 Task: Find connections with filter location Marlow with filter topic #Lockdownwith filter profile language French with filter current company IBS Software with filter school ICFAI University with filter industry Construction Hardware Manufacturing with filter service category Illustration with filter keywords title Group Sales
Action: Mouse moved to (526, 51)
Screenshot: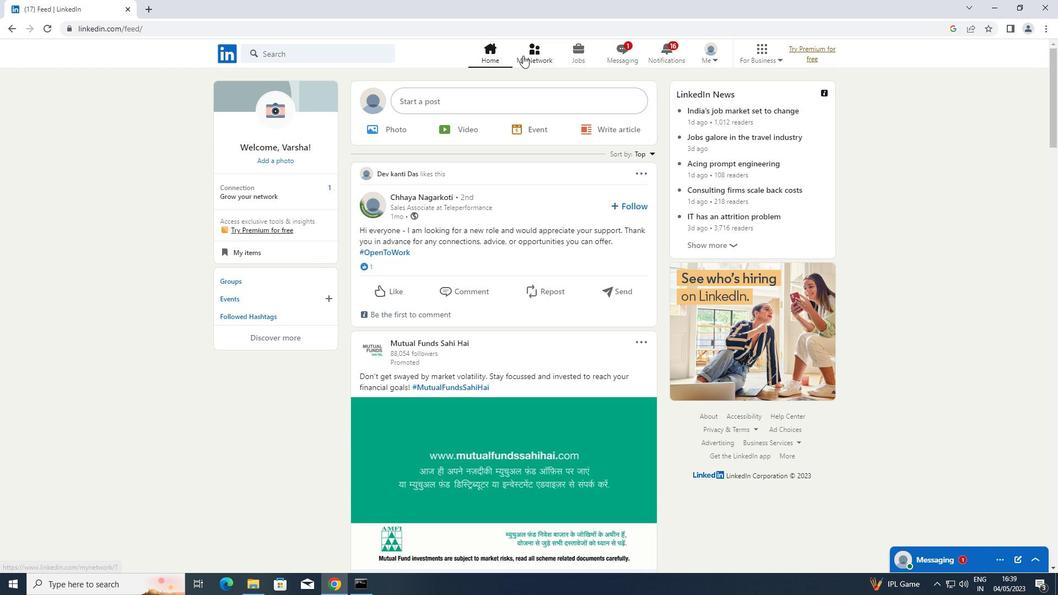 
Action: Mouse pressed left at (526, 51)
Screenshot: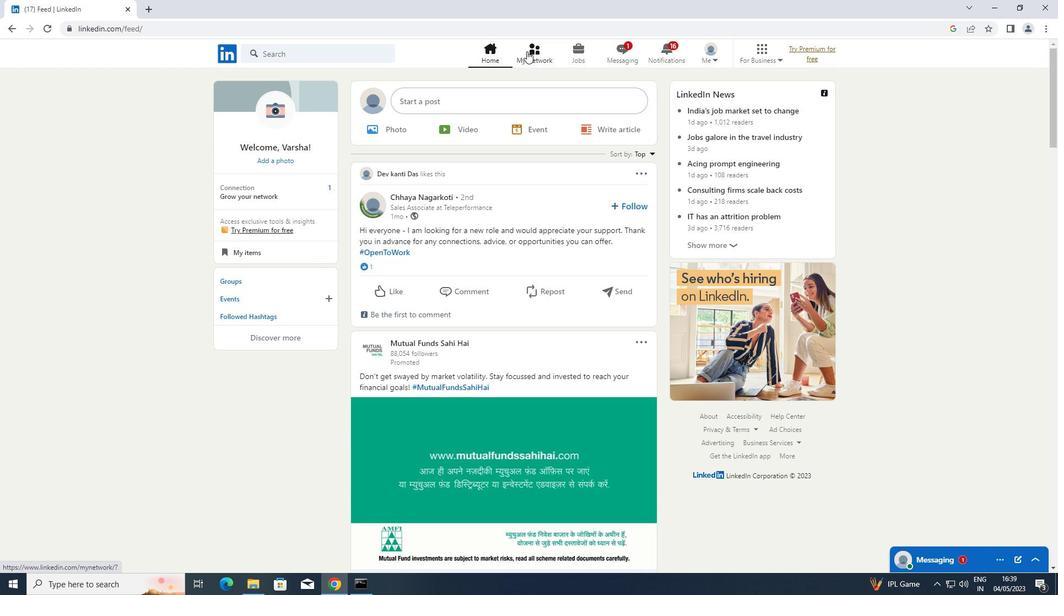 
Action: Mouse moved to (335, 116)
Screenshot: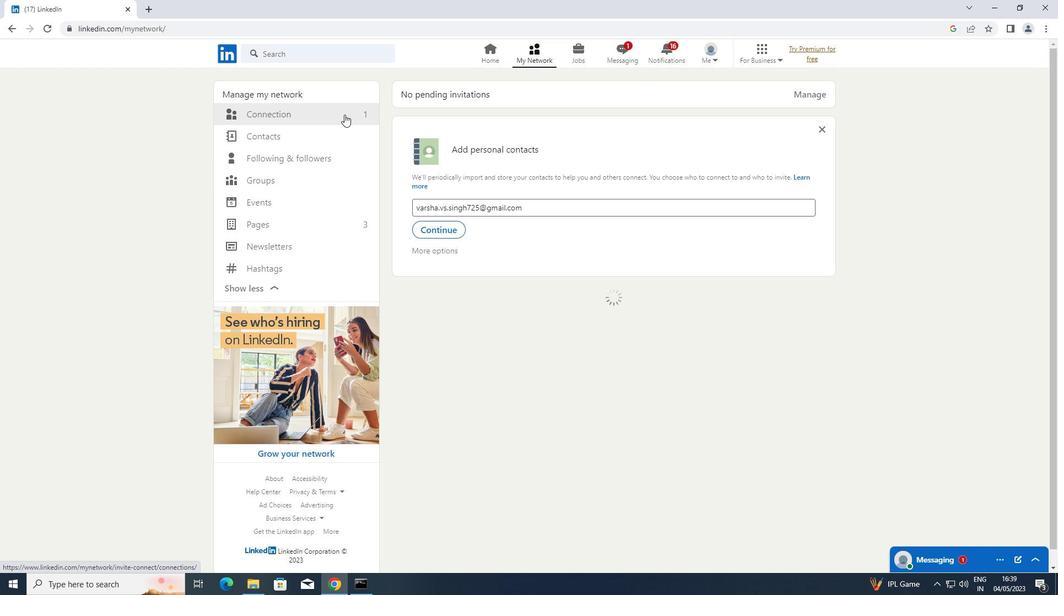 
Action: Mouse pressed left at (335, 116)
Screenshot: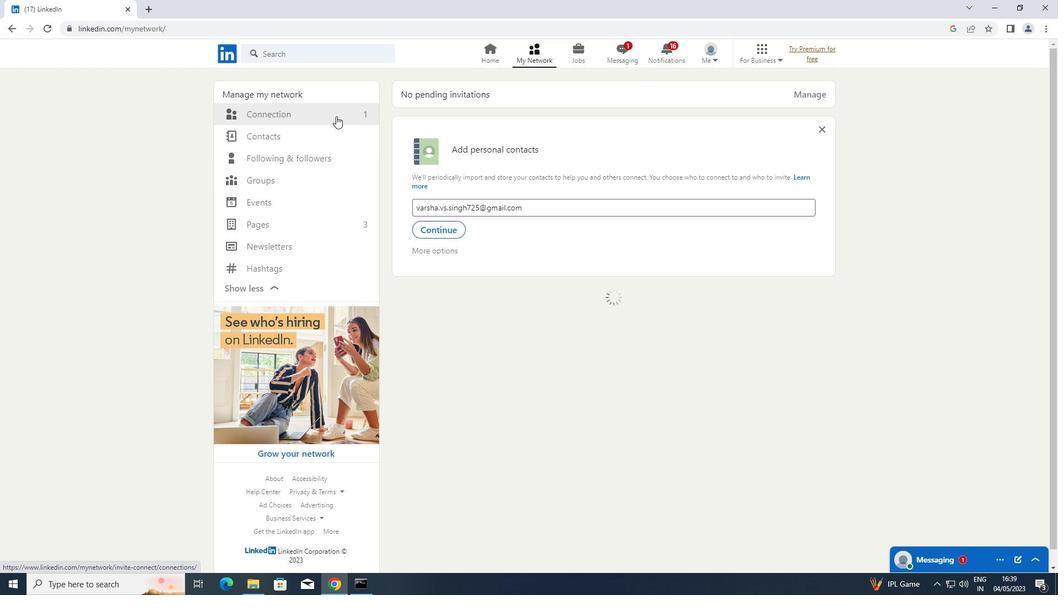 
Action: Mouse moved to (612, 110)
Screenshot: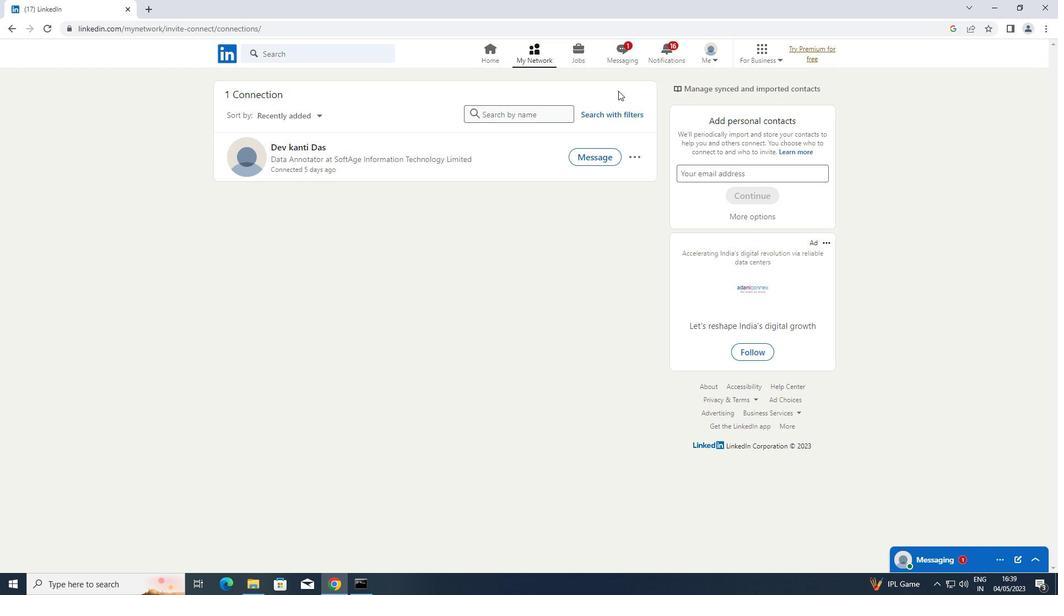 
Action: Mouse pressed left at (612, 110)
Screenshot: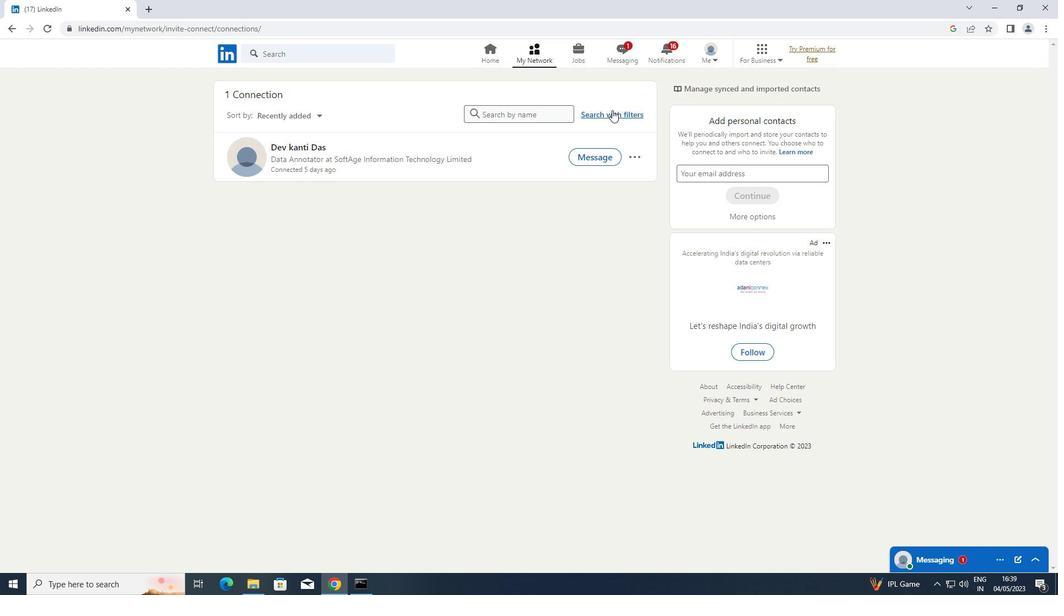 
Action: Mouse moved to (563, 84)
Screenshot: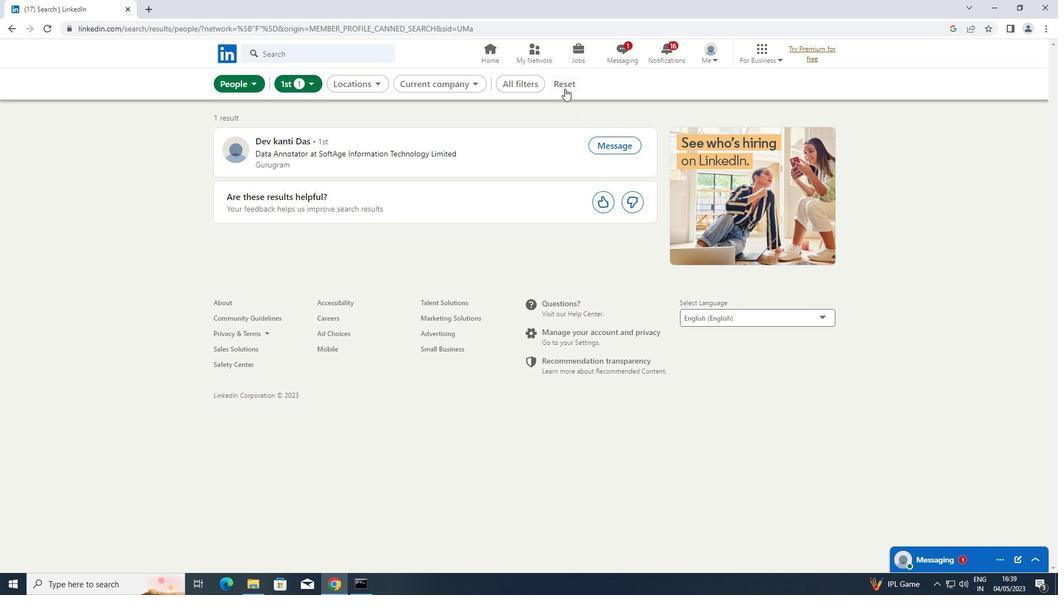 
Action: Mouse pressed left at (563, 84)
Screenshot: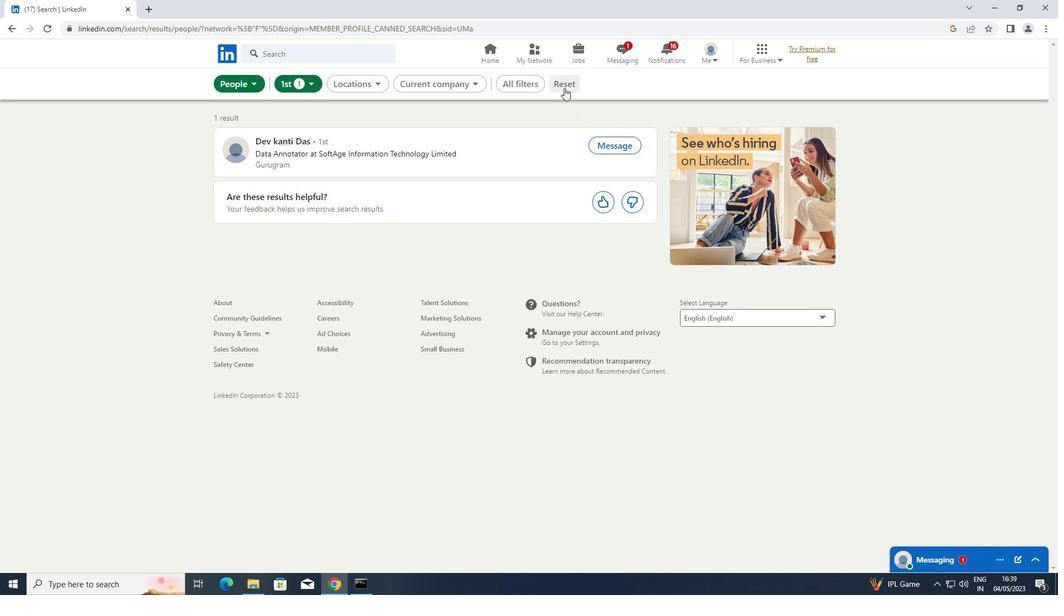 
Action: Mouse moved to (530, 80)
Screenshot: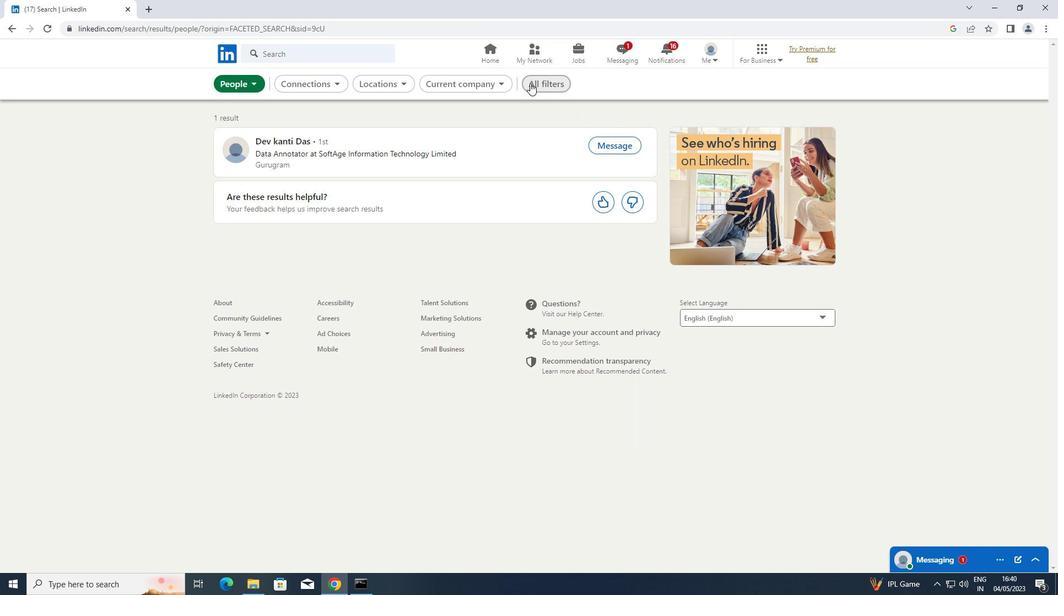 
Action: Mouse pressed left at (530, 80)
Screenshot: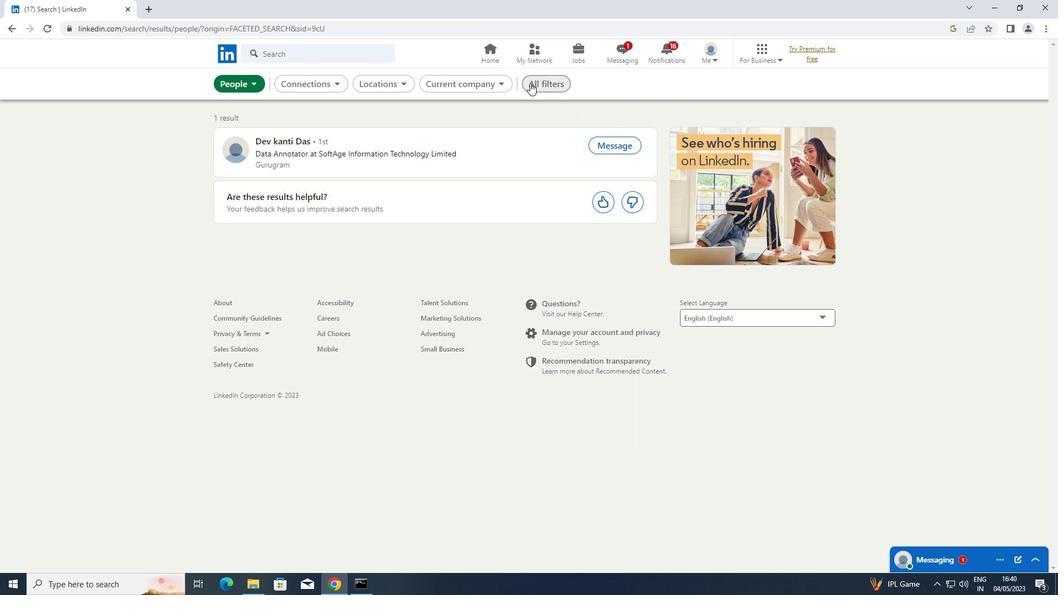 
Action: Mouse moved to (817, 228)
Screenshot: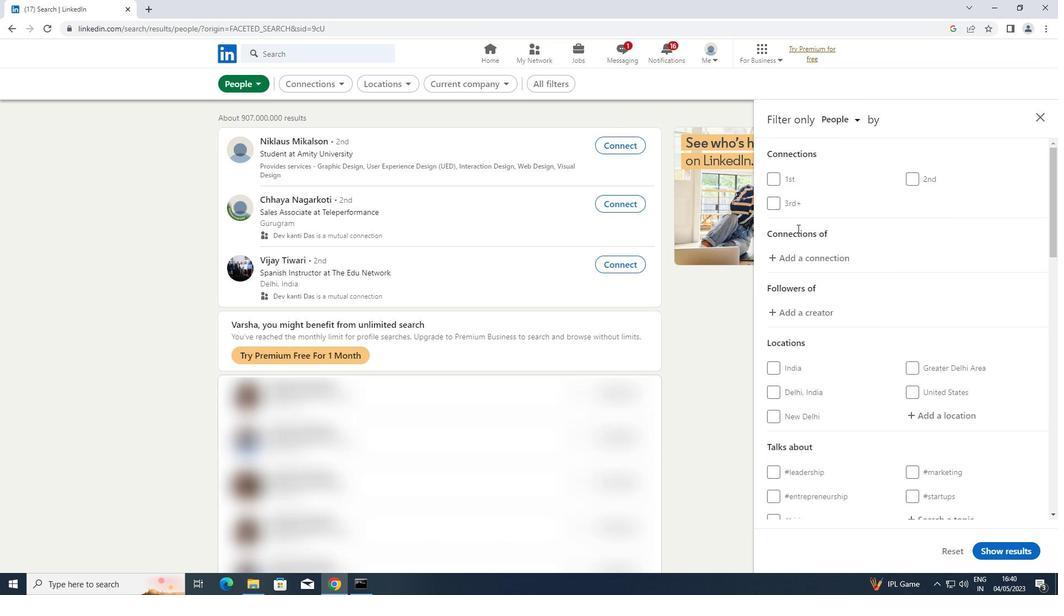 
Action: Mouse scrolled (817, 228) with delta (0, 0)
Screenshot: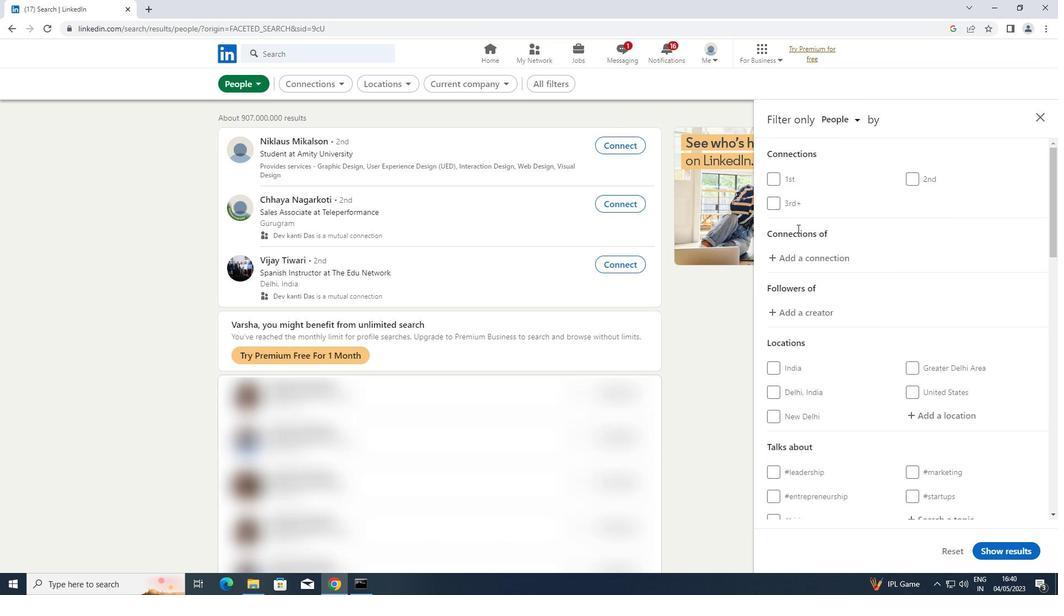 
Action: Mouse moved to (820, 230)
Screenshot: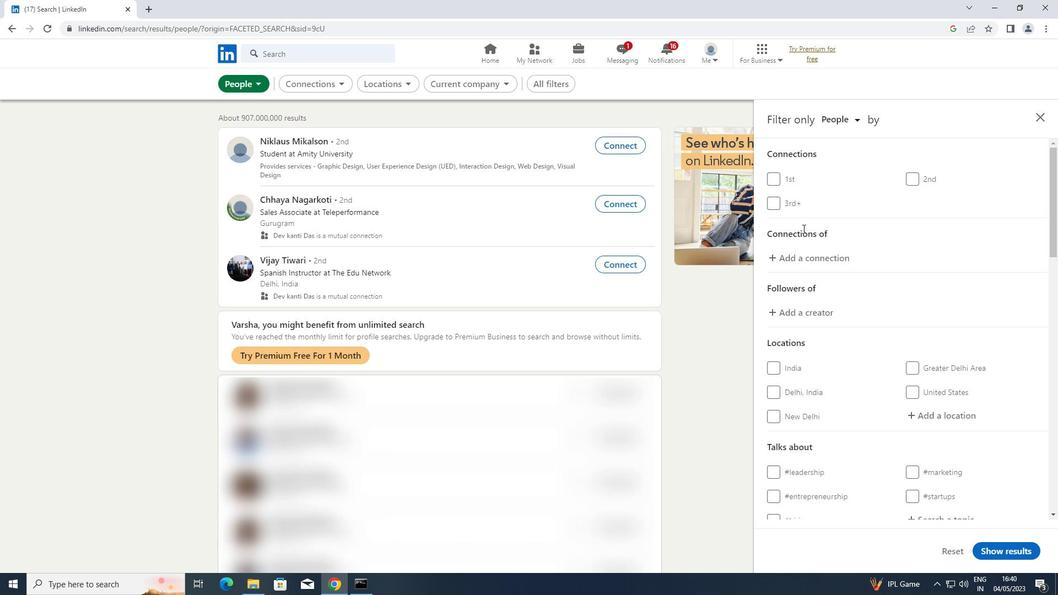 
Action: Mouse scrolled (820, 229) with delta (0, 0)
Screenshot: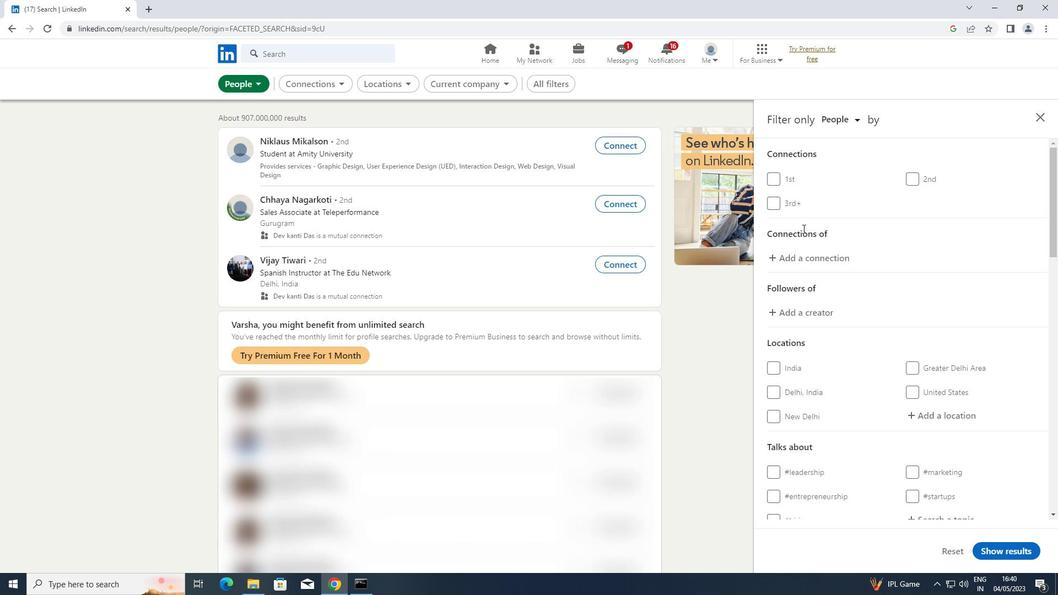 
Action: Mouse moved to (820, 230)
Screenshot: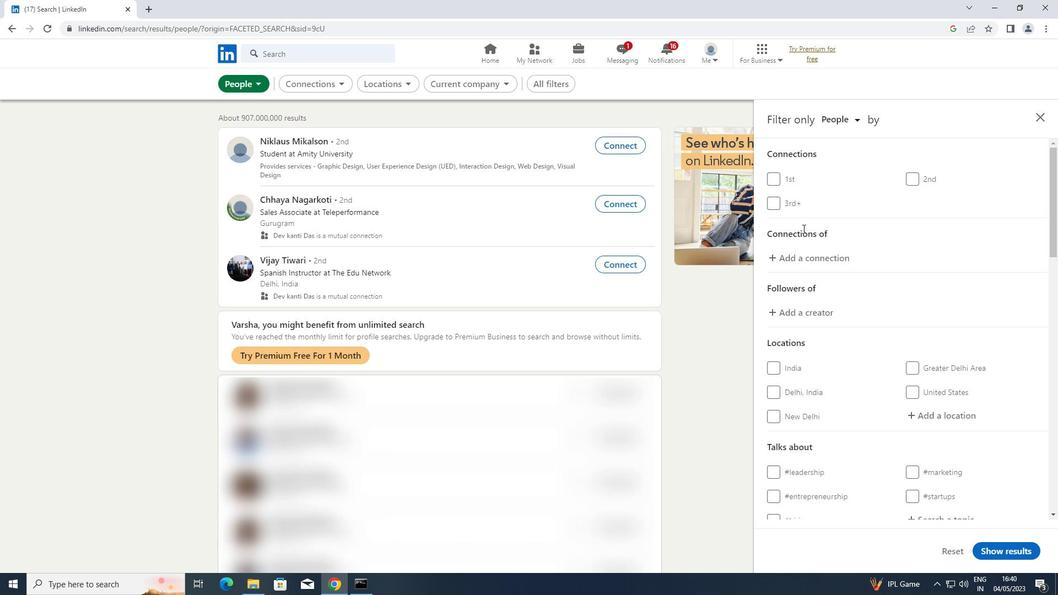 
Action: Mouse scrolled (820, 230) with delta (0, 0)
Screenshot: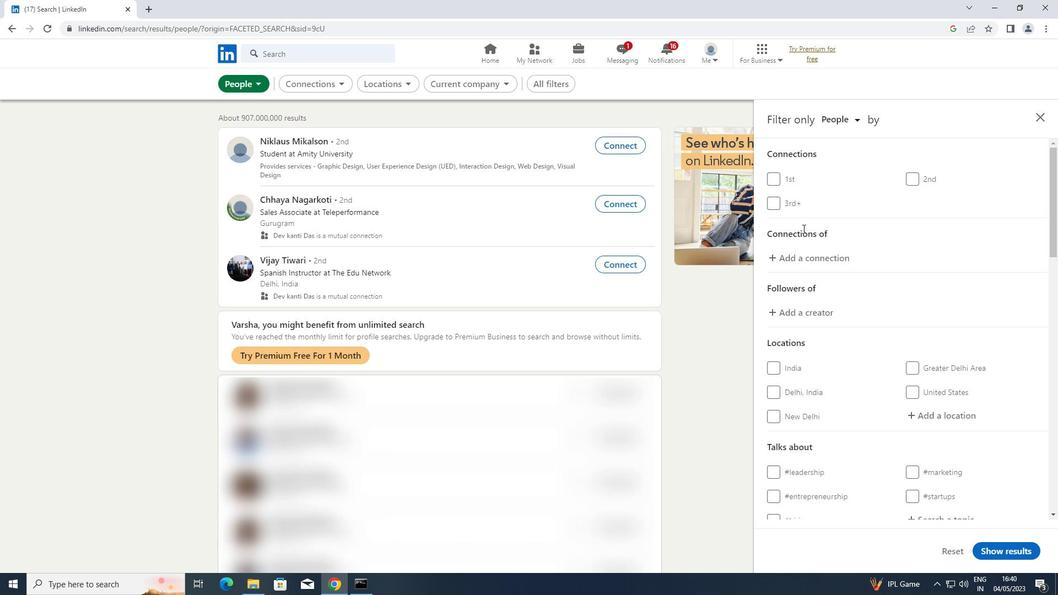 
Action: Mouse moved to (932, 243)
Screenshot: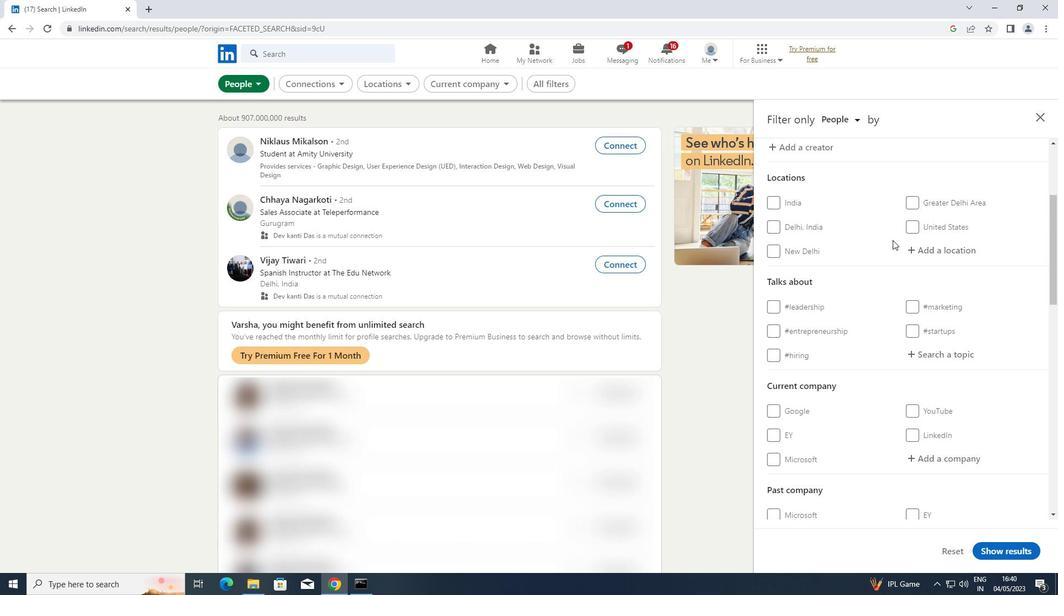
Action: Mouse pressed left at (932, 243)
Screenshot: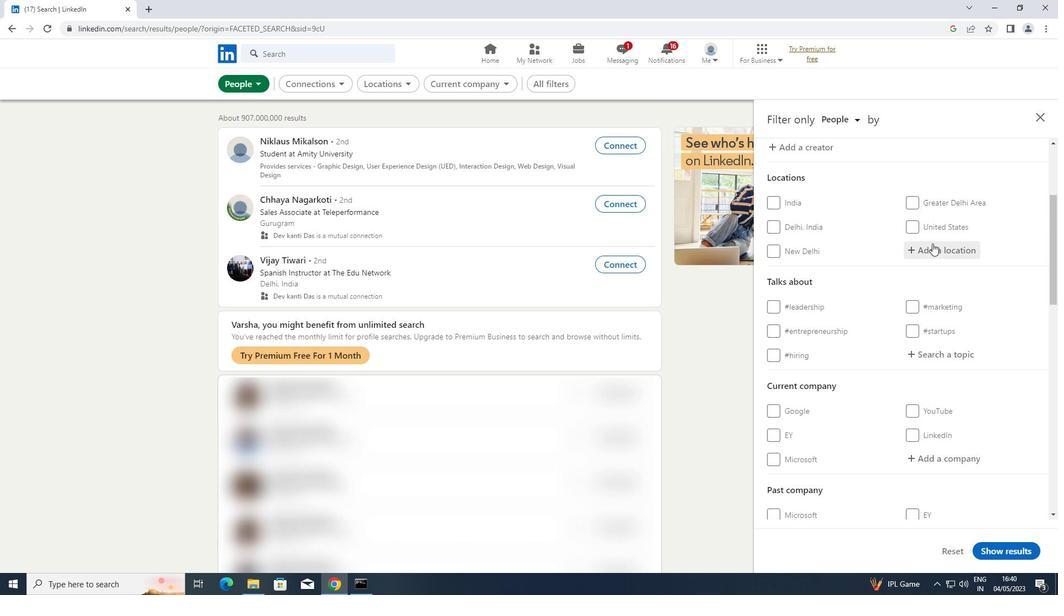 
Action: Mouse moved to (934, 243)
Screenshot: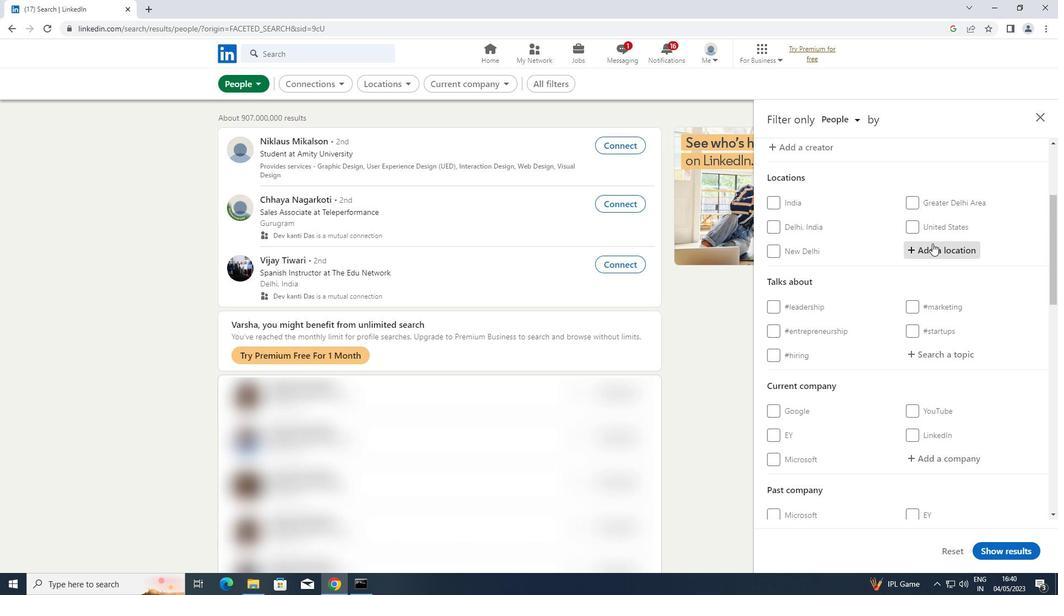 
Action: Key pressed <Key.shift>MARLOW
Screenshot: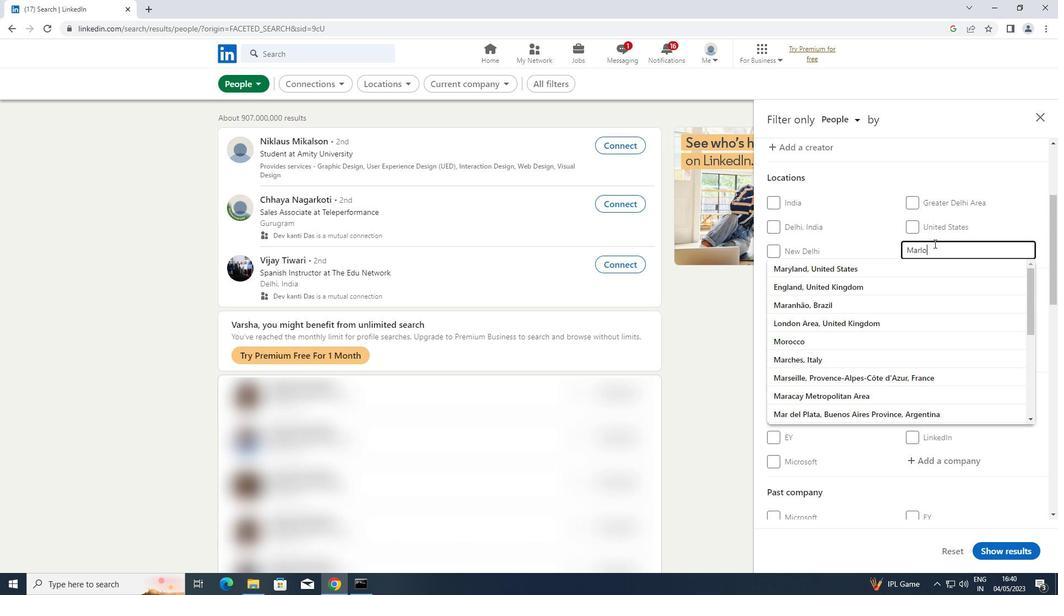 
Action: Mouse moved to (963, 295)
Screenshot: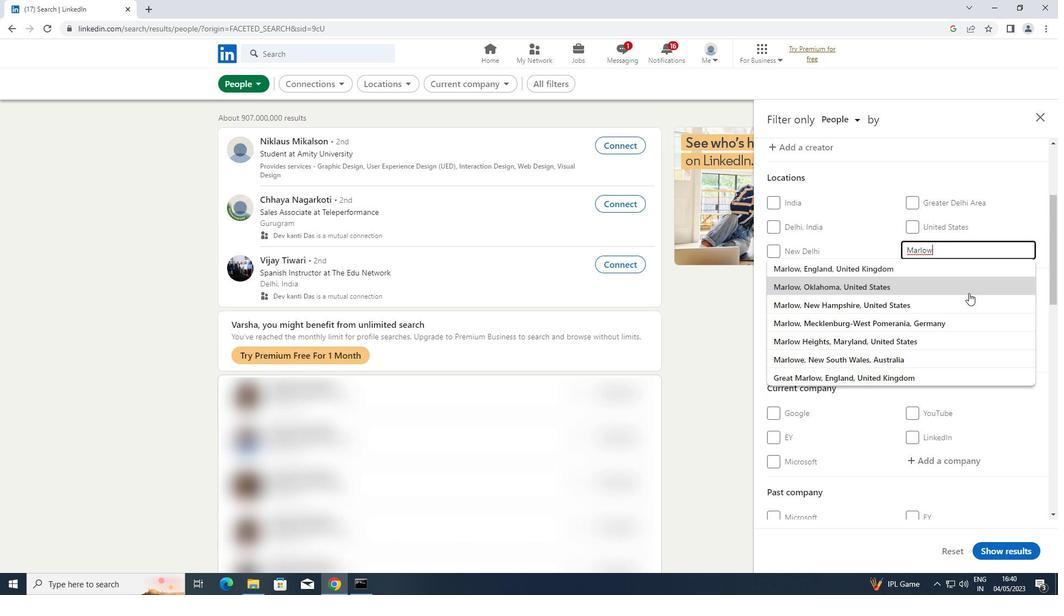 
Action: Key pressed <Key.enter>
Screenshot: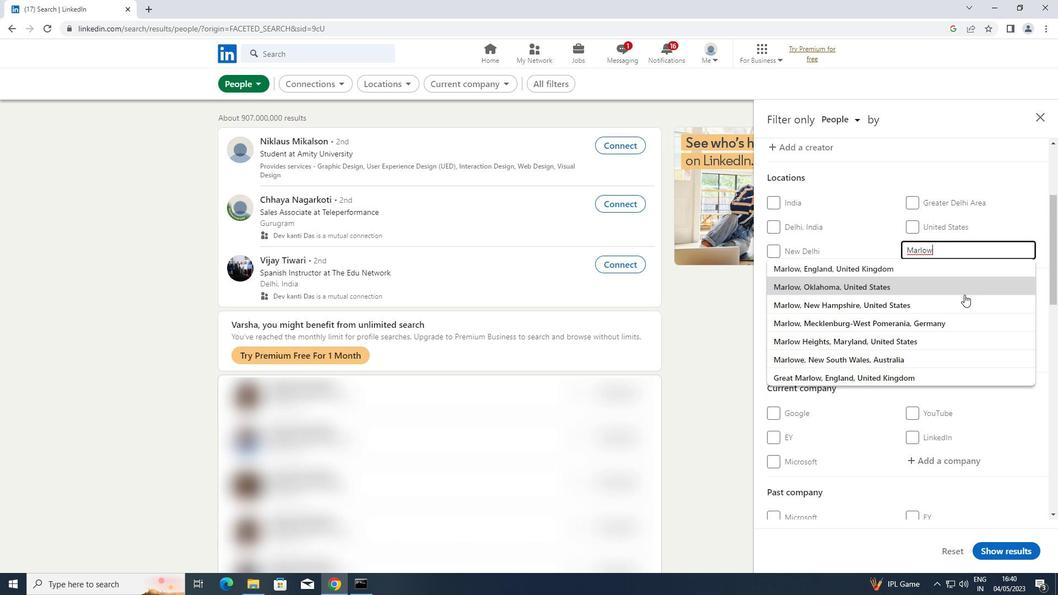 
Action: Mouse moved to (932, 359)
Screenshot: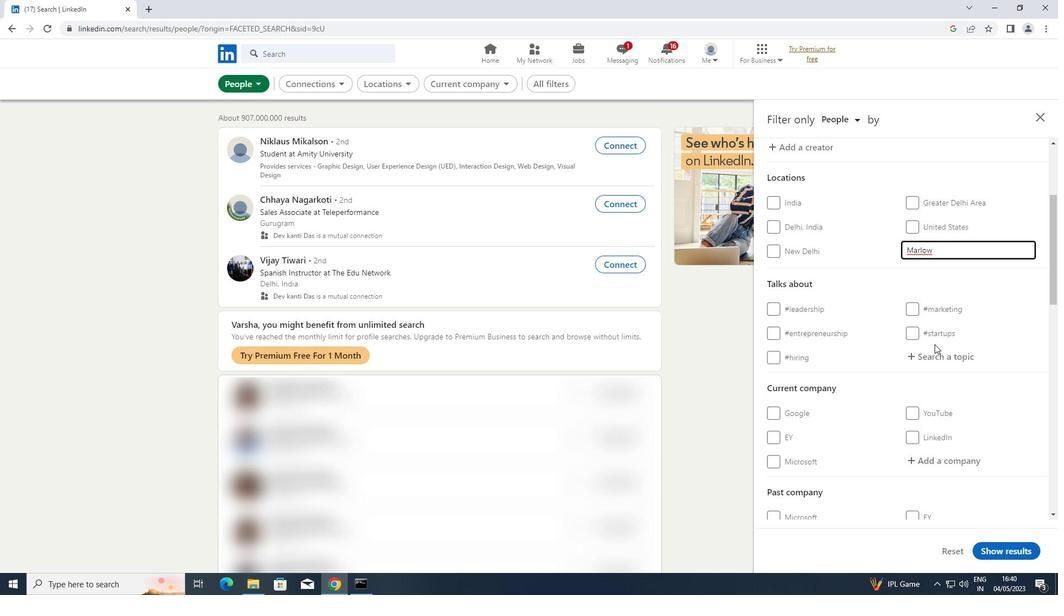 
Action: Mouse pressed left at (932, 359)
Screenshot: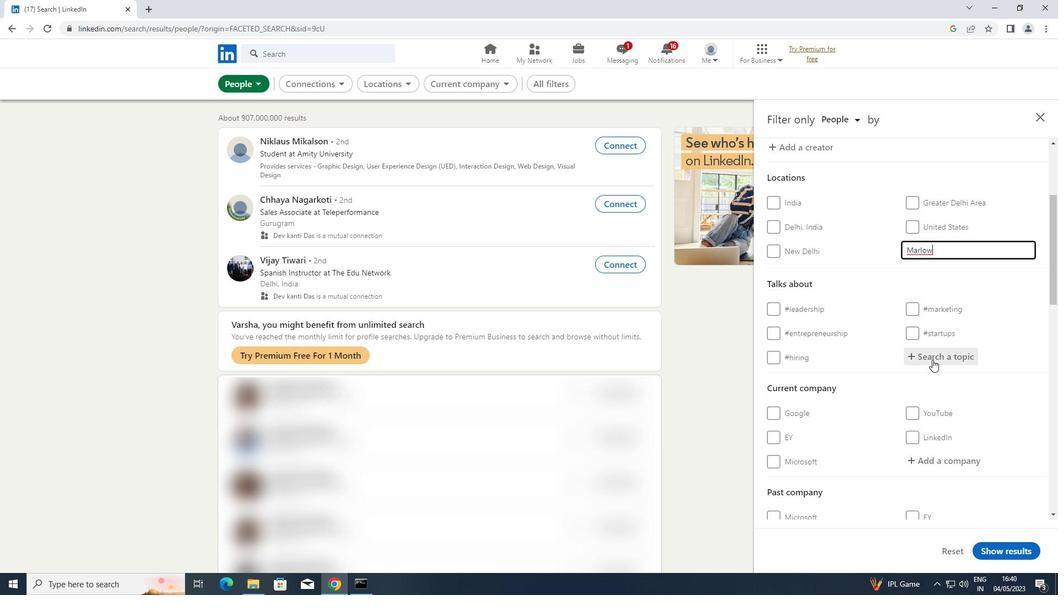 
Action: Key pressed <Key.shift>LOCKDOWN
Screenshot: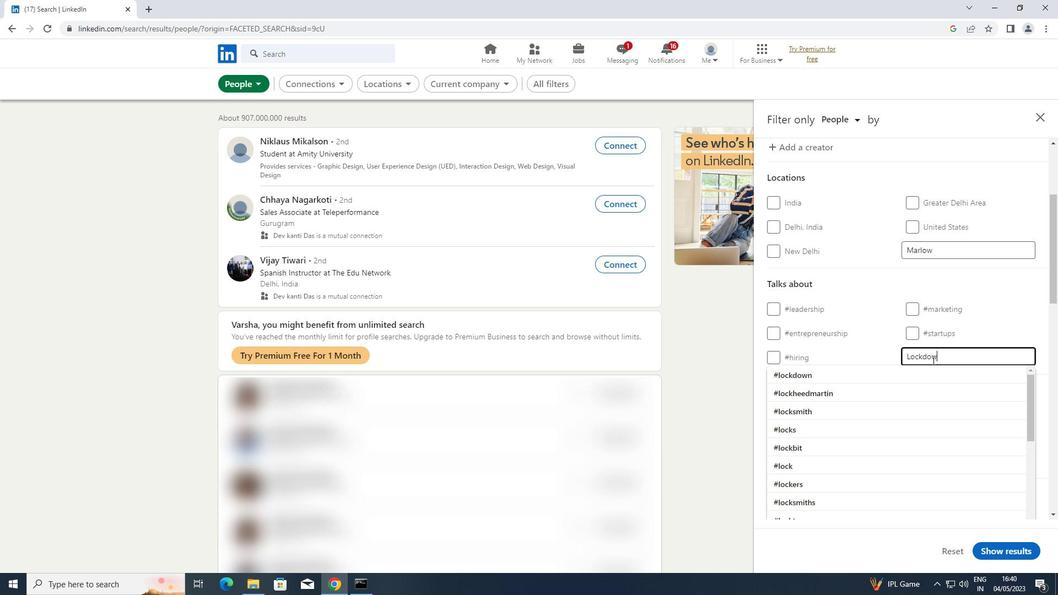 
Action: Mouse moved to (827, 374)
Screenshot: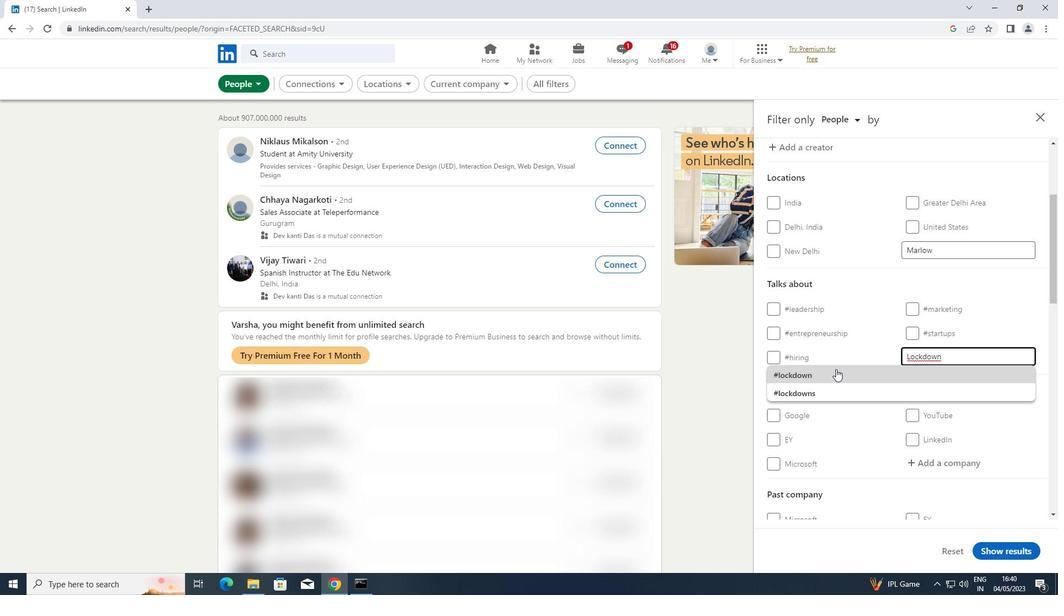 
Action: Mouse pressed left at (827, 374)
Screenshot: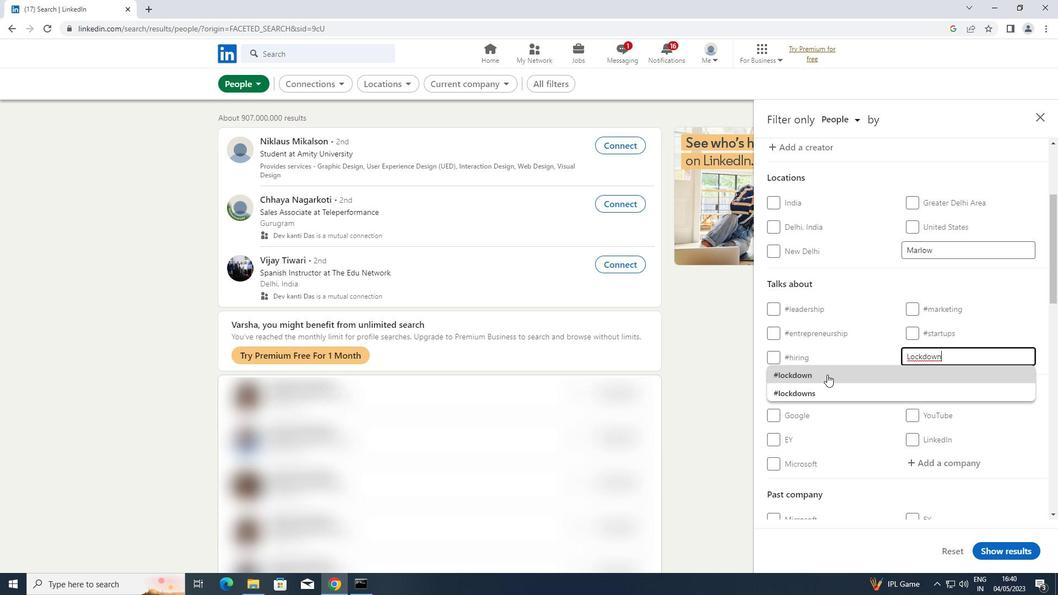 
Action: Mouse scrolled (827, 374) with delta (0, 0)
Screenshot: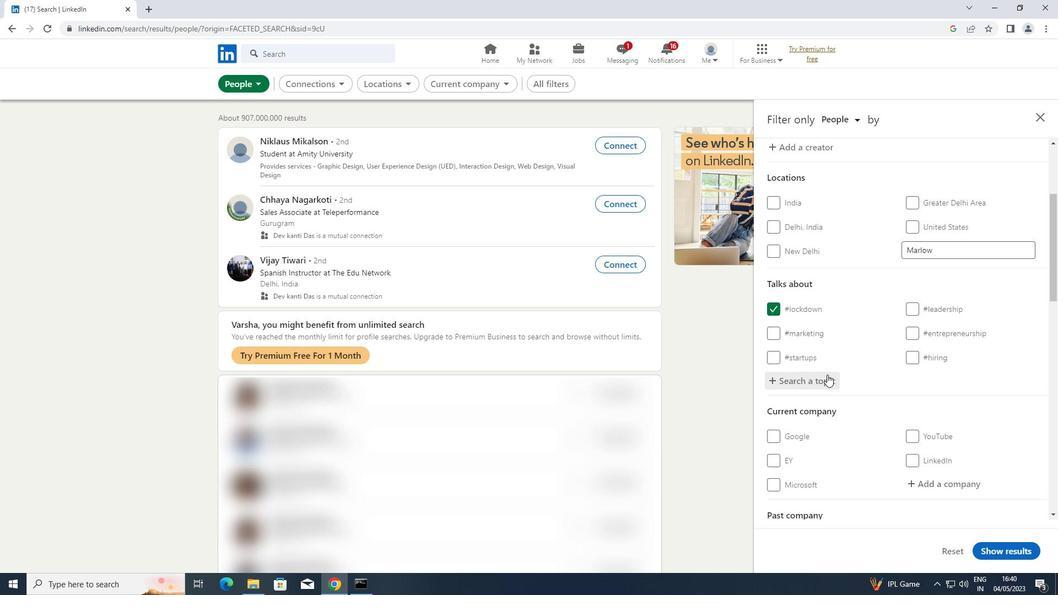 
Action: Mouse scrolled (827, 374) with delta (0, 0)
Screenshot: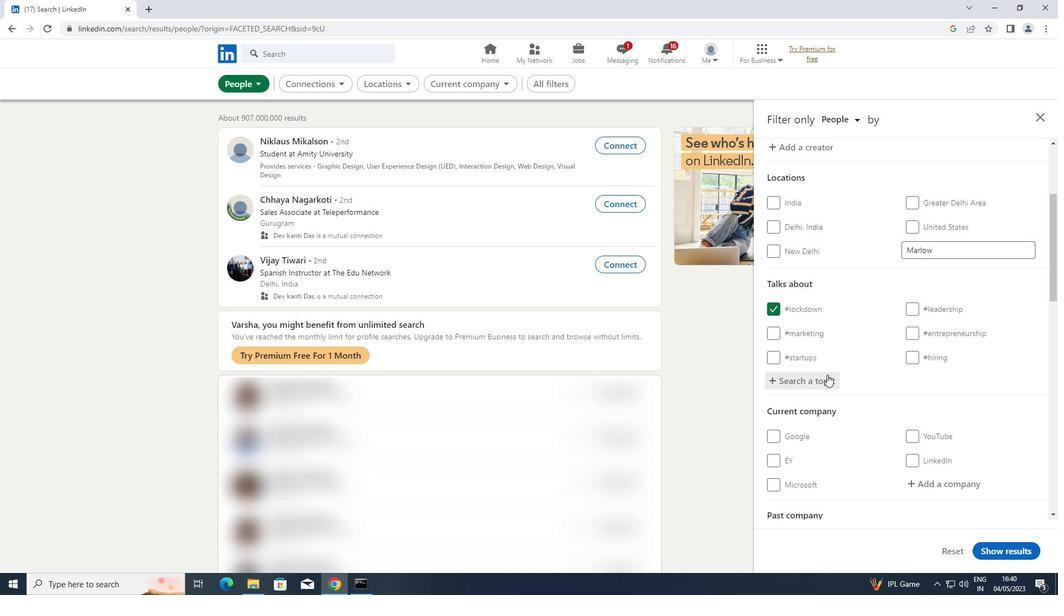
Action: Mouse scrolled (827, 374) with delta (0, 0)
Screenshot: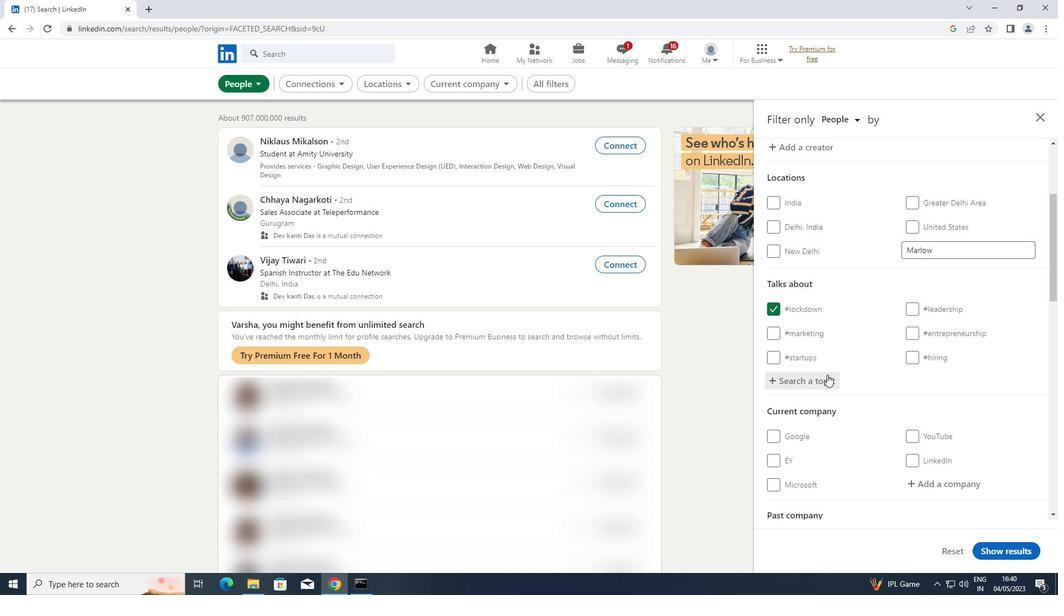 
Action: Mouse scrolled (827, 374) with delta (0, 0)
Screenshot: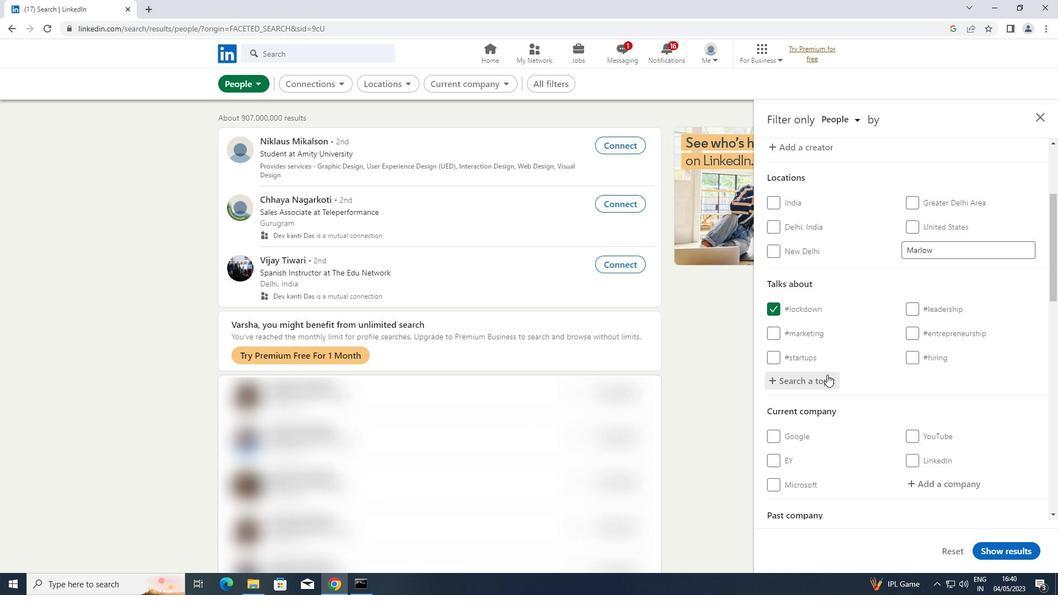 
Action: Mouse scrolled (827, 374) with delta (0, 0)
Screenshot: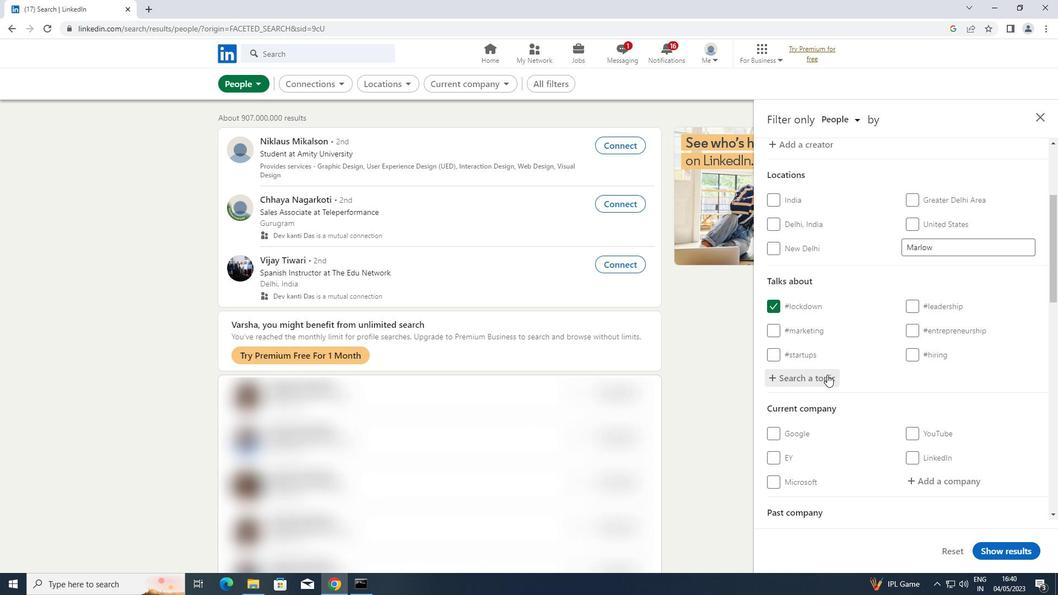 
Action: Mouse moved to (827, 373)
Screenshot: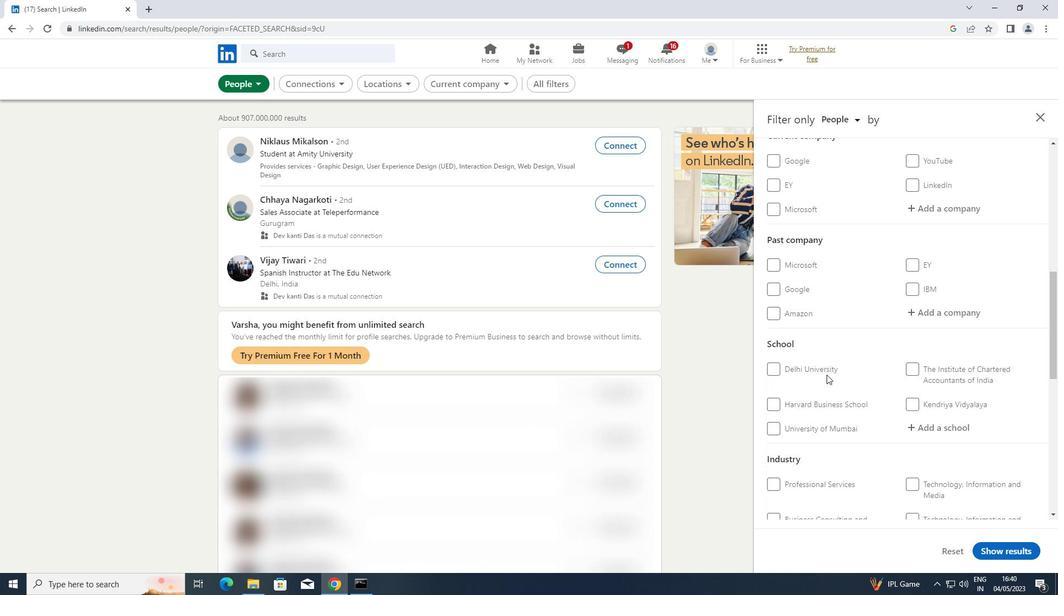 
Action: Mouse scrolled (827, 373) with delta (0, 0)
Screenshot: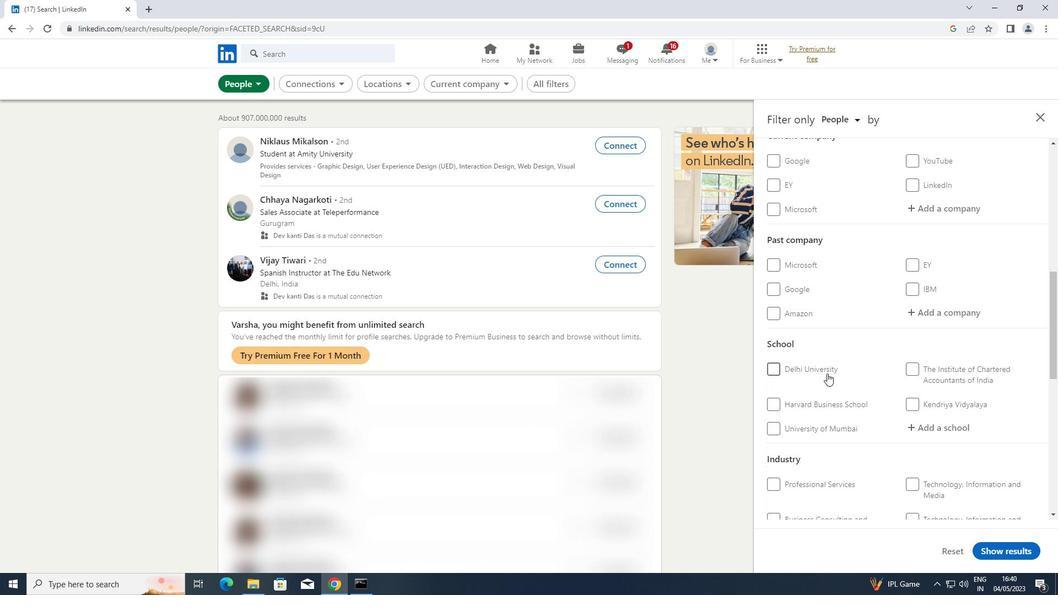 
Action: Mouse scrolled (827, 373) with delta (0, 0)
Screenshot: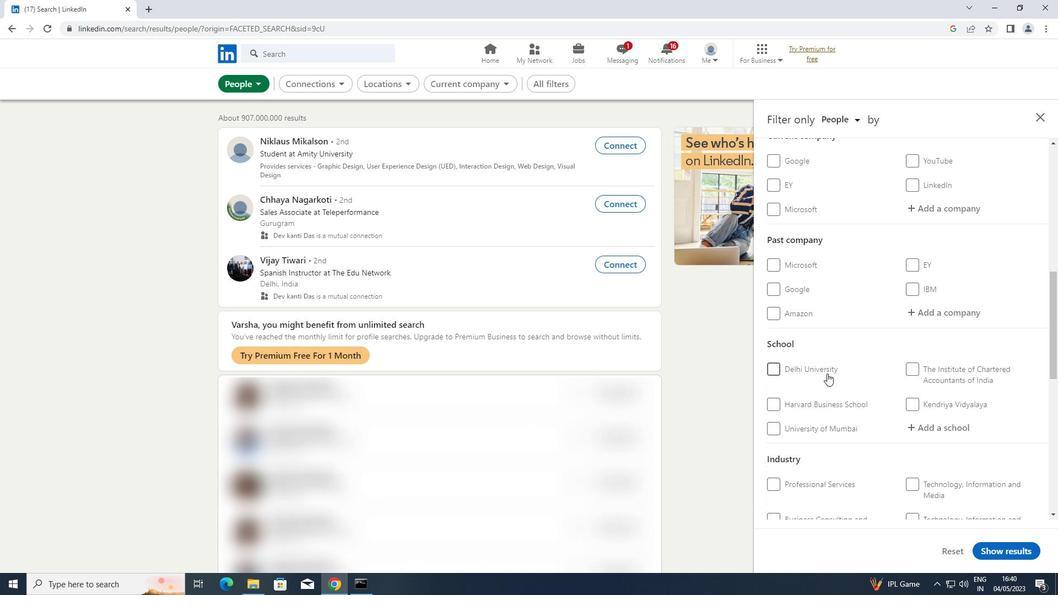 
Action: Mouse scrolled (827, 373) with delta (0, 0)
Screenshot: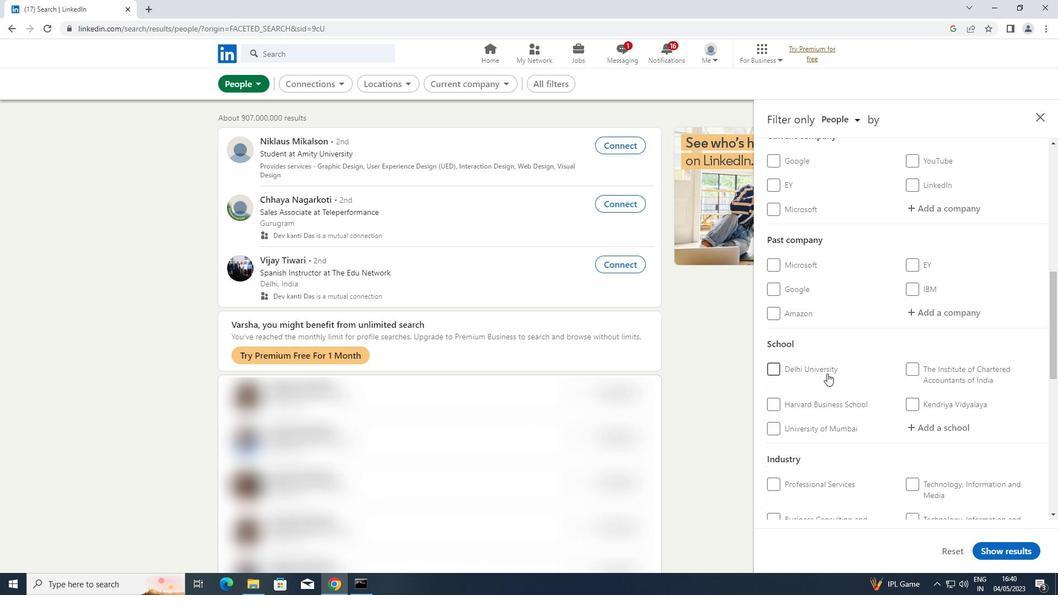 
Action: Mouse moved to (912, 446)
Screenshot: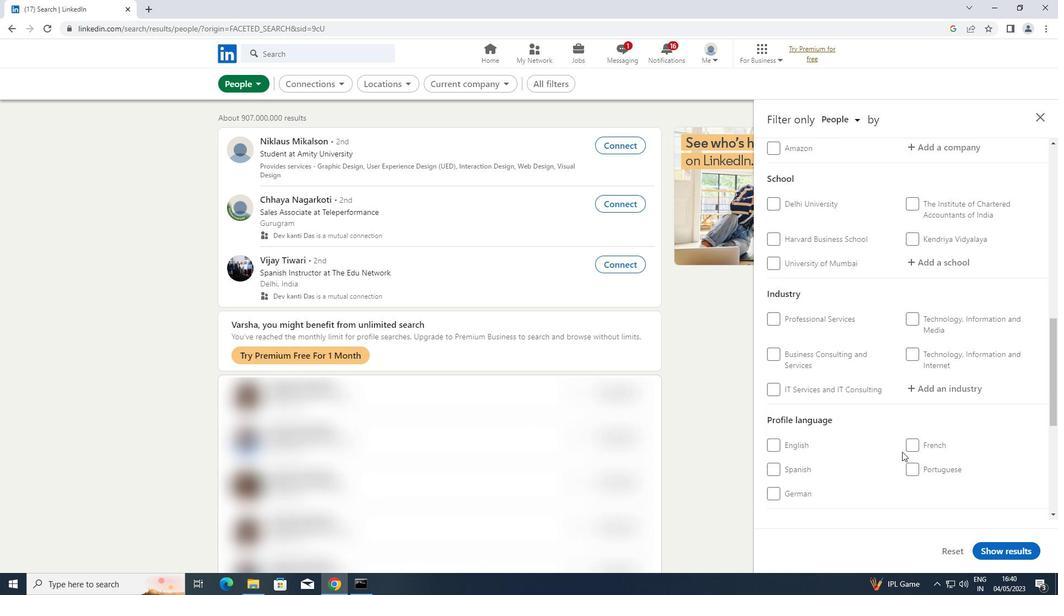 
Action: Mouse pressed left at (912, 446)
Screenshot: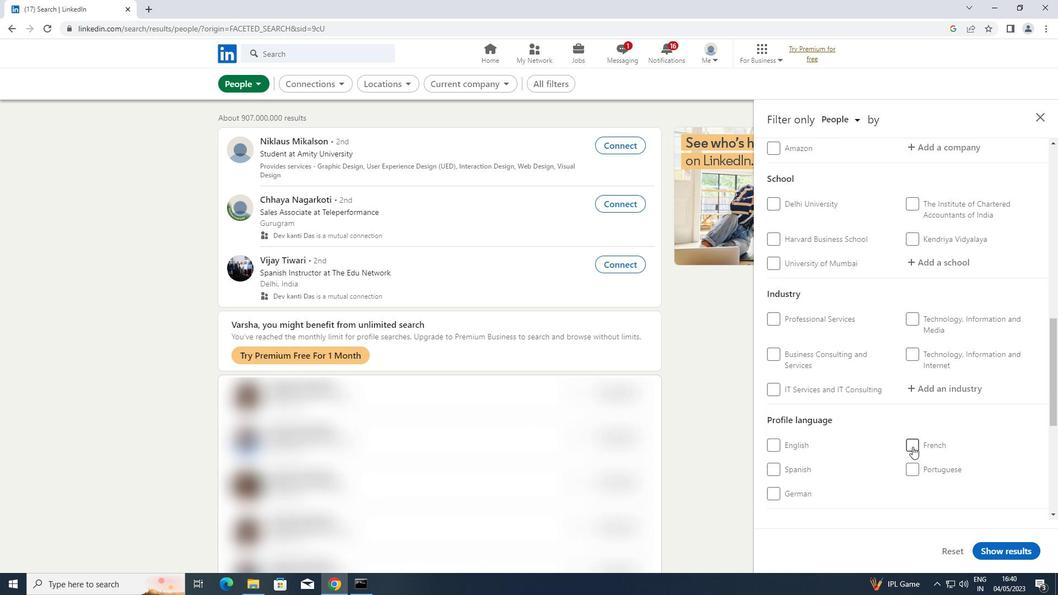 
Action: Mouse moved to (914, 438)
Screenshot: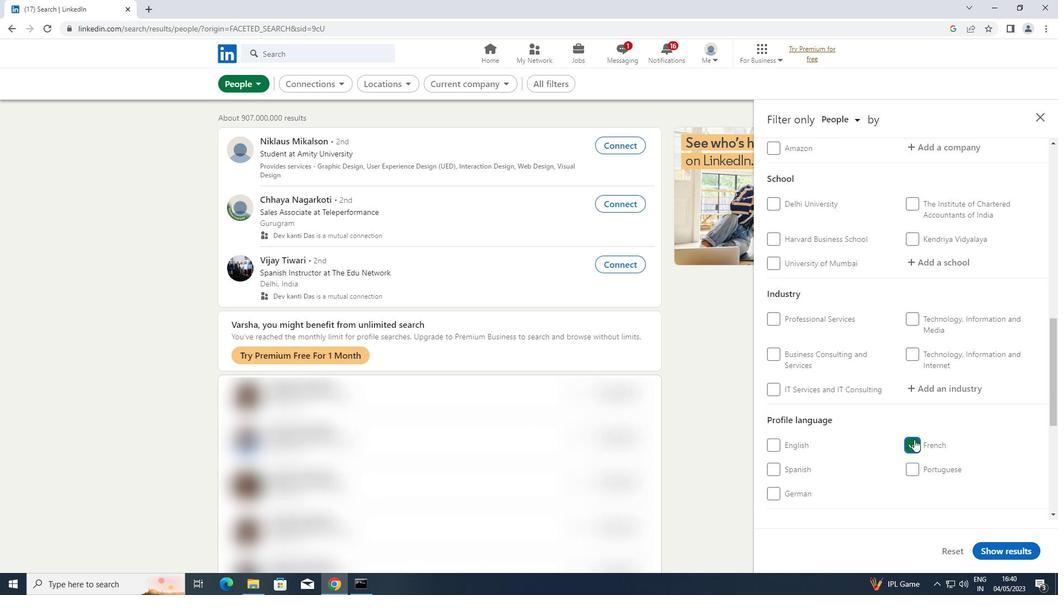 
Action: Mouse scrolled (914, 438) with delta (0, 0)
Screenshot: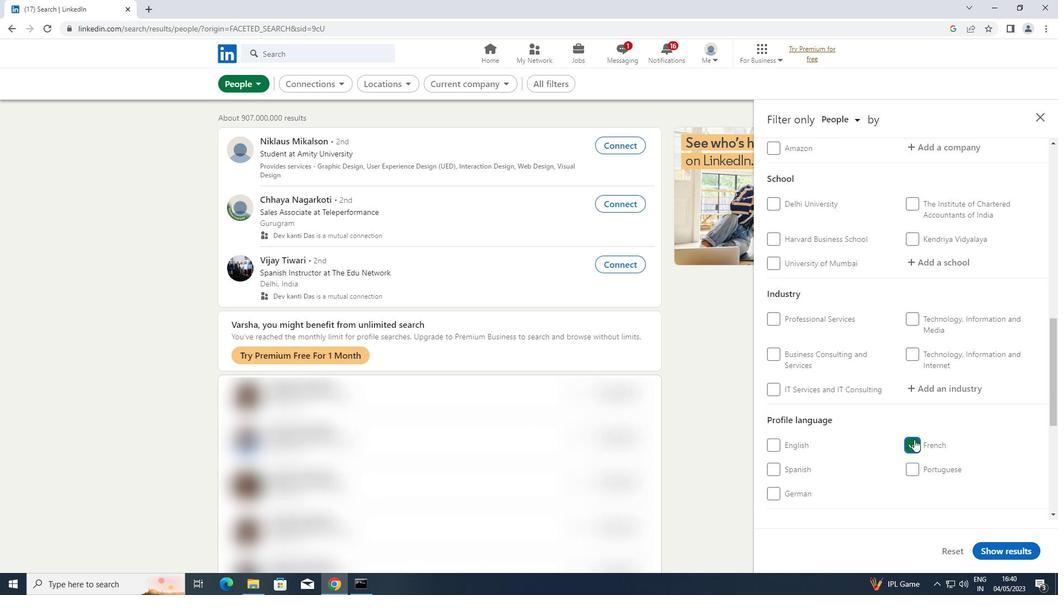 
Action: Mouse moved to (914, 438)
Screenshot: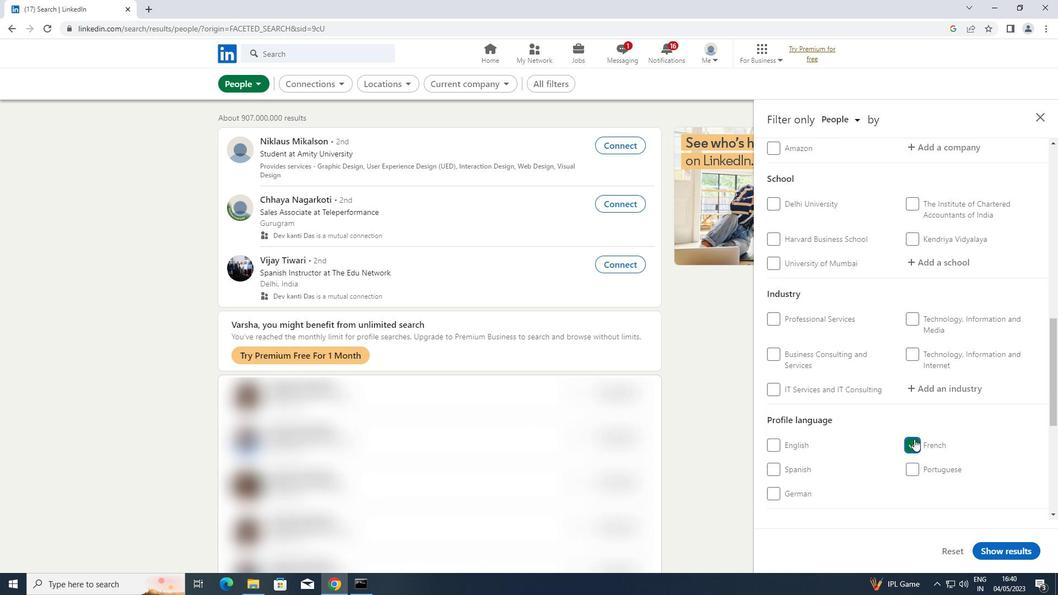 
Action: Mouse scrolled (914, 438) with delta (0, 0)
Screenshot: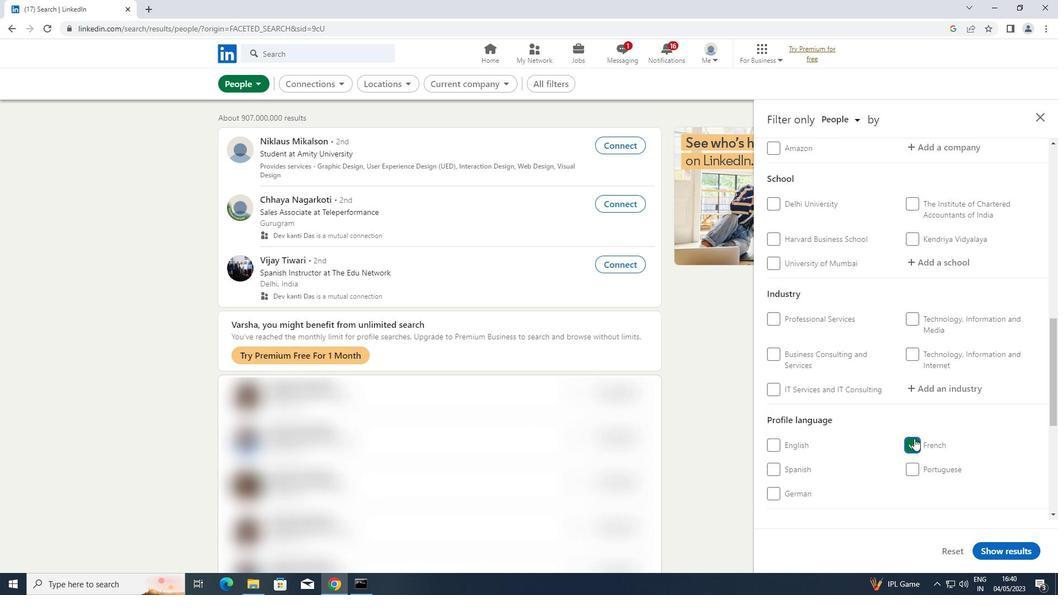
Action: Mouse moved to (914, 437)
Screenshot: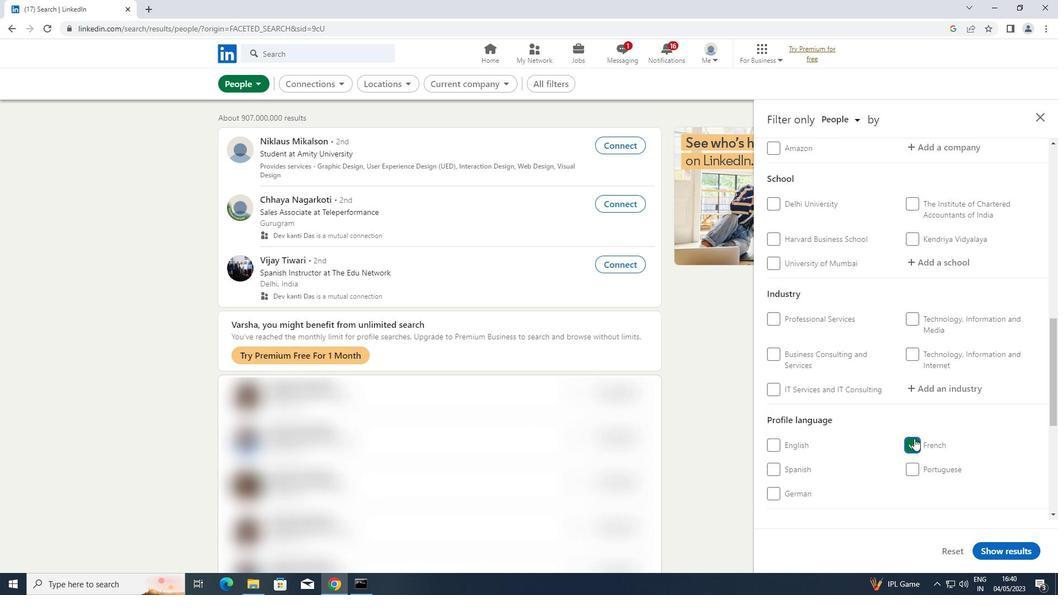 
Action: Mouse scrolled (914, 438) with delta (0, 0)
Screenshot: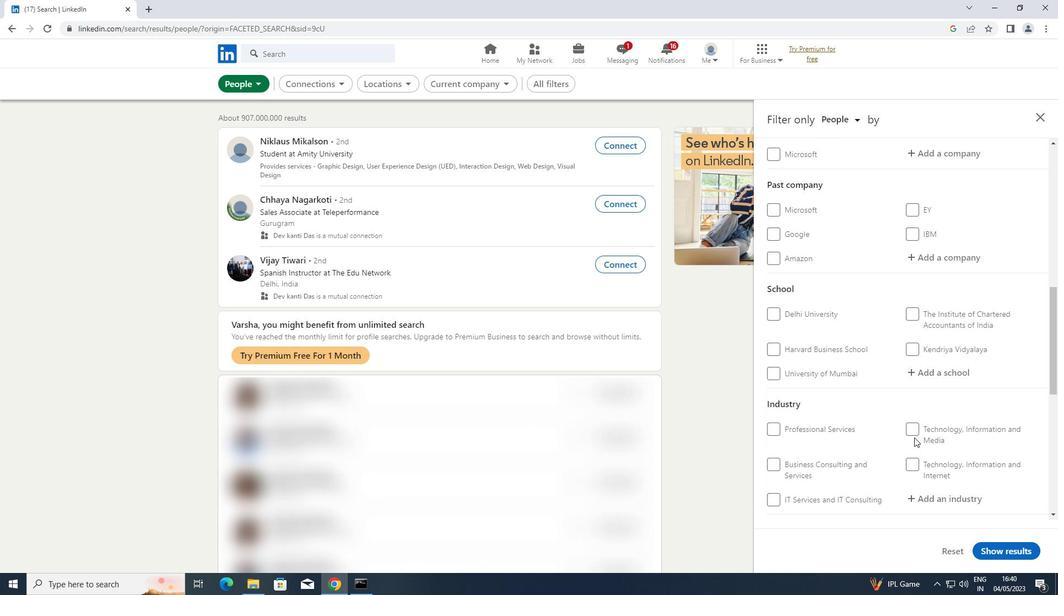 
Action: Mouse scrolled (914, 438) with delta (0, 0)
Screenshot: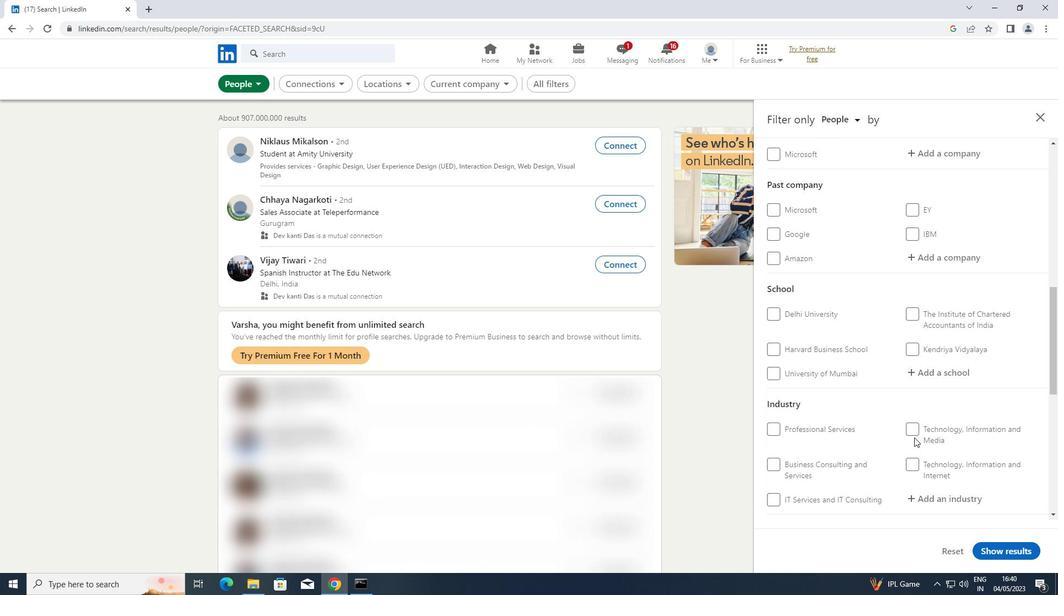 
Action: Mouse moved to (953, 265)
Screenshot: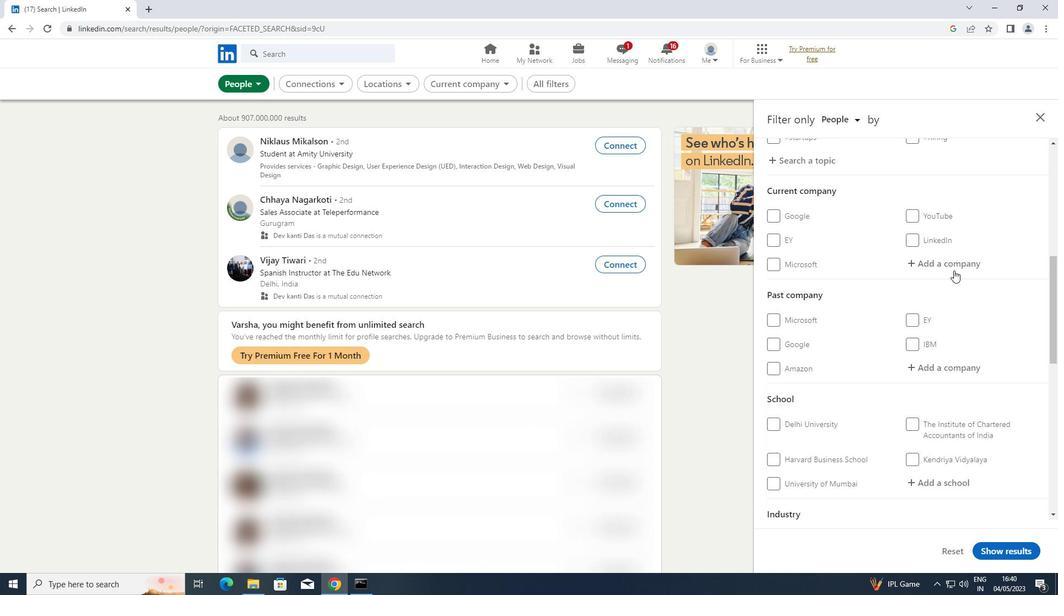 
Action: Mouse pressed left at (953, 265)
Screenshot: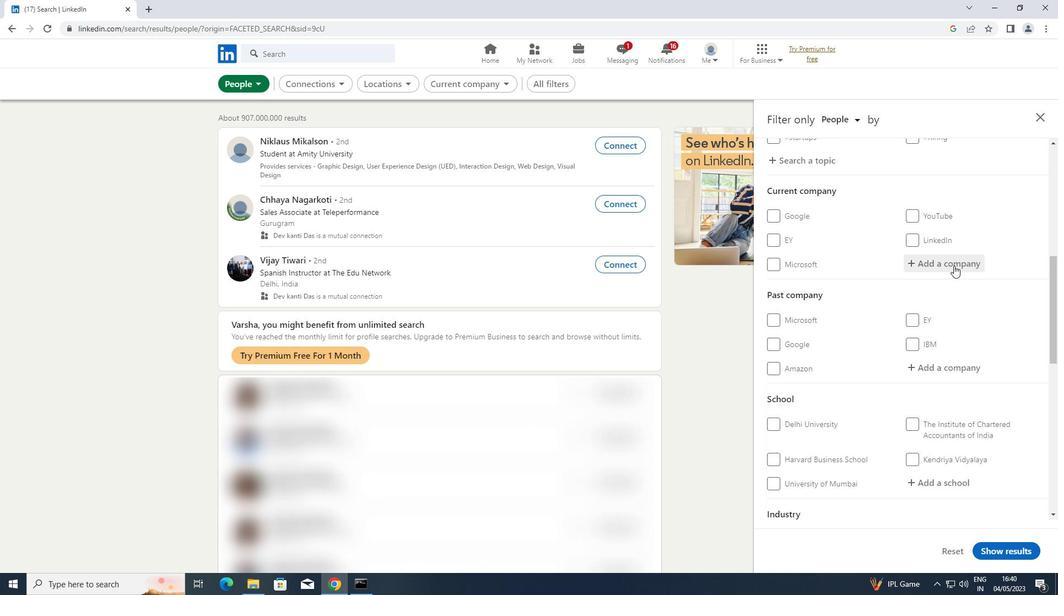 
Action: Key pressed <Key.shift>IBS
Screenshot: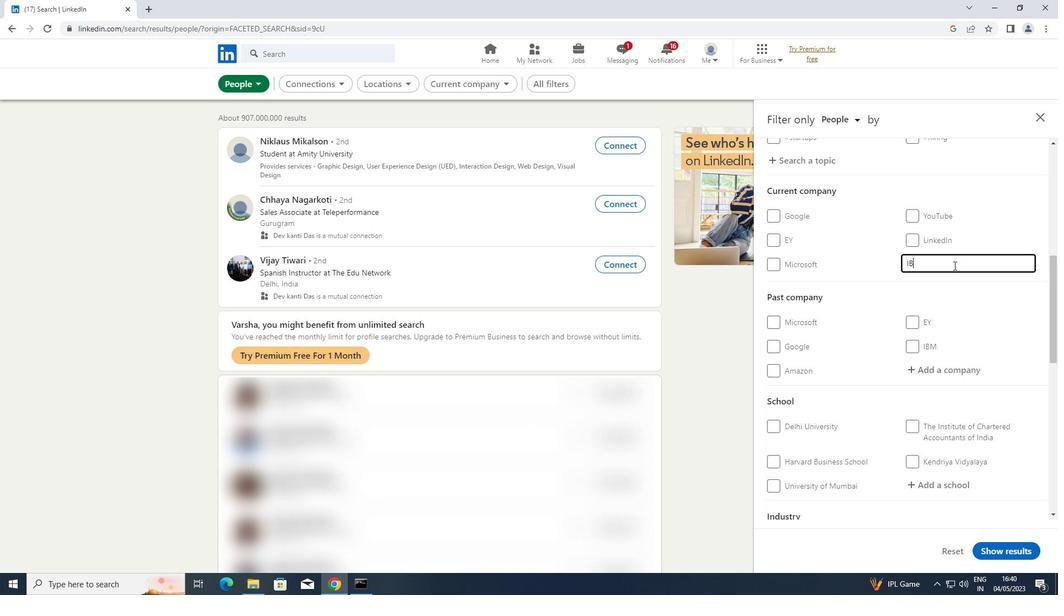 
Action: Mouse moved to (887, 287)
Screenshot: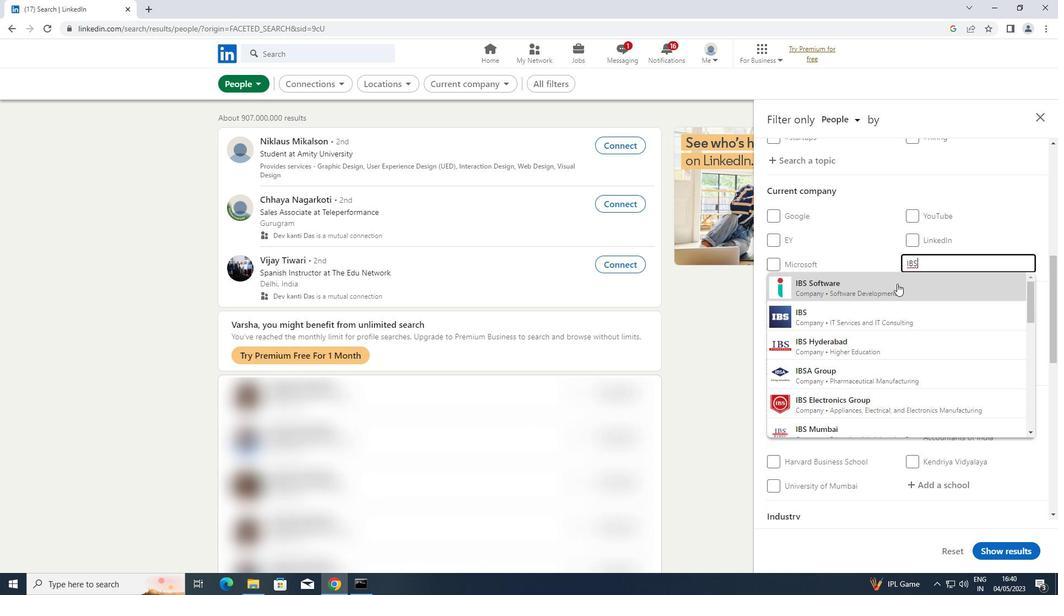 
Action: Mouse pressed left at (887, 287)
Screenshot: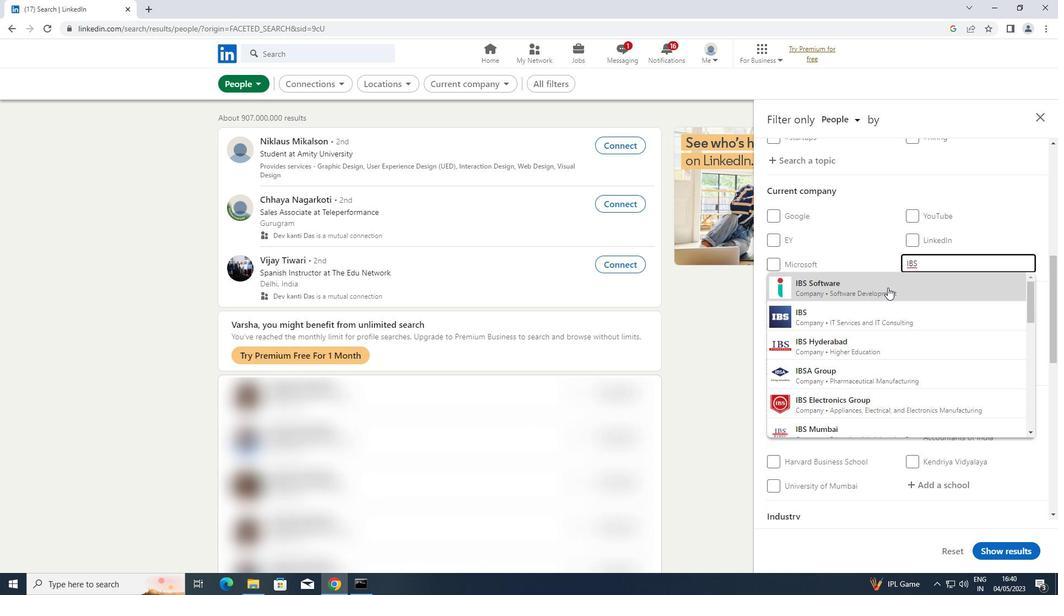 
Action: Mouse moved to (886, 287)
Screenshot: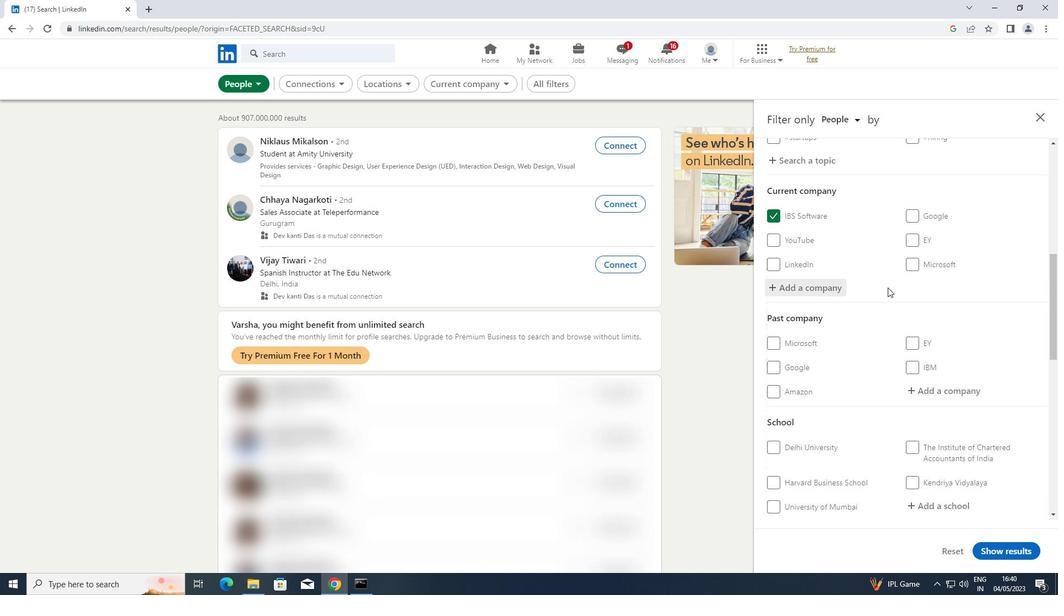 
Action: Mouse scrolled (886, 287) with delta (0, 0)
Screenshot: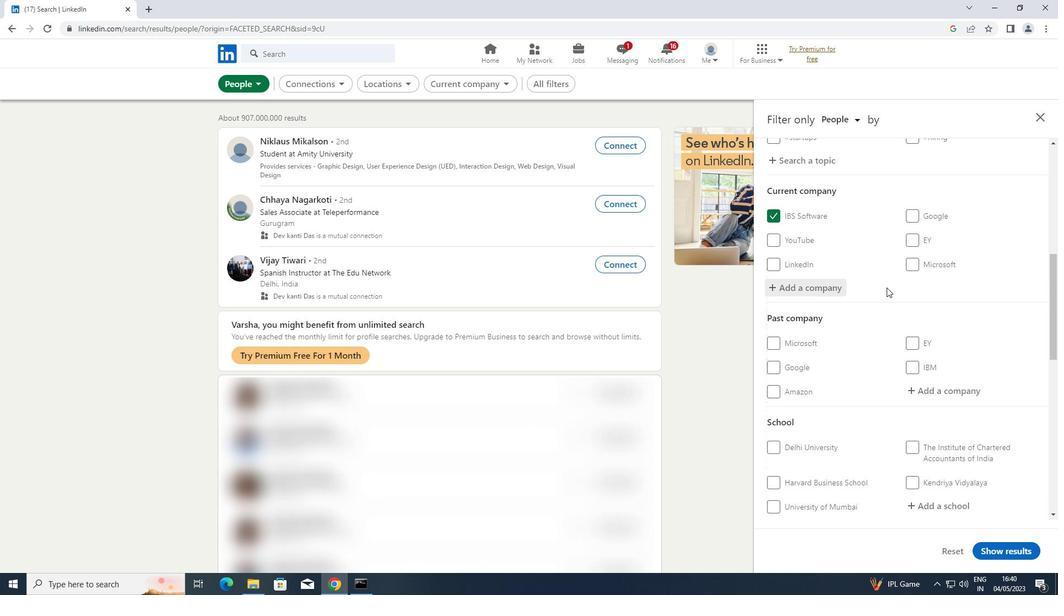 
Action: Mouse scrolled (886, 287) with delta (0, 0)
Screenshot: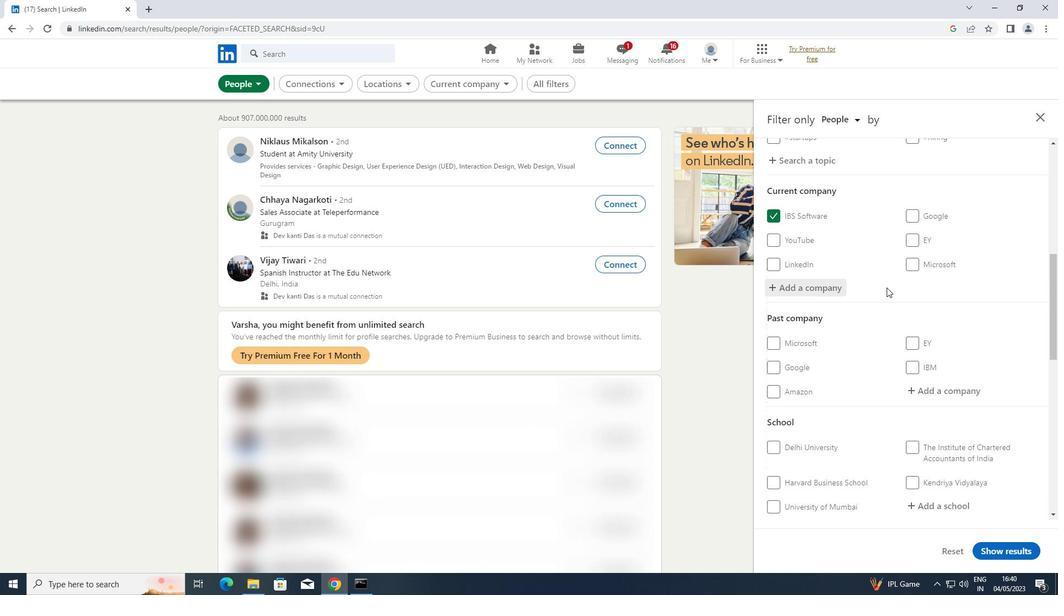 
Action: Mouse scrolled (886, 287) with delta (0, 0)
Screenshot: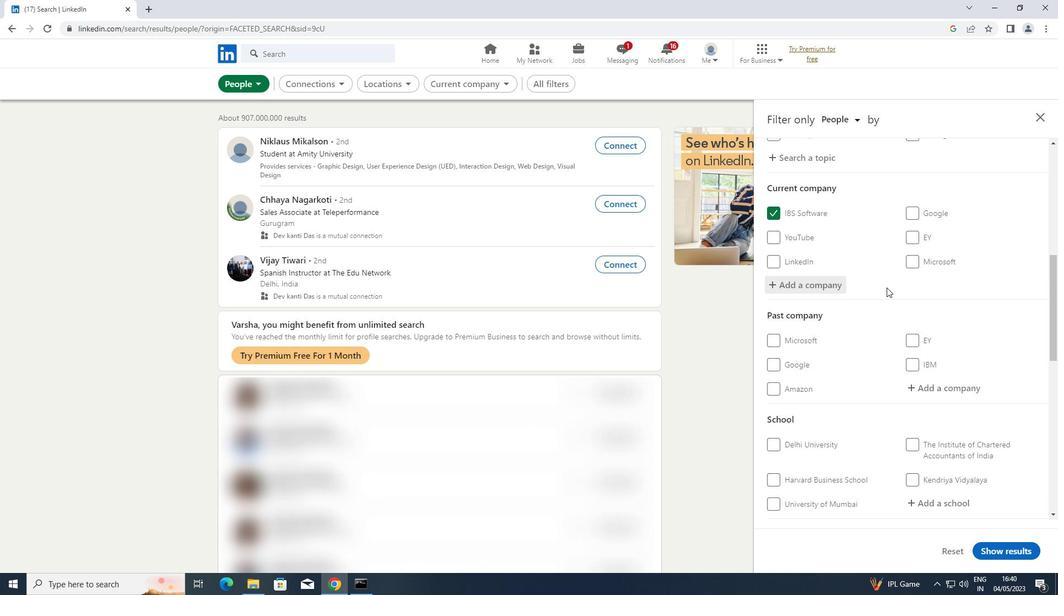 
Action: Mouse scrolled (886, 287) with delta (0, 0)
Screenshot: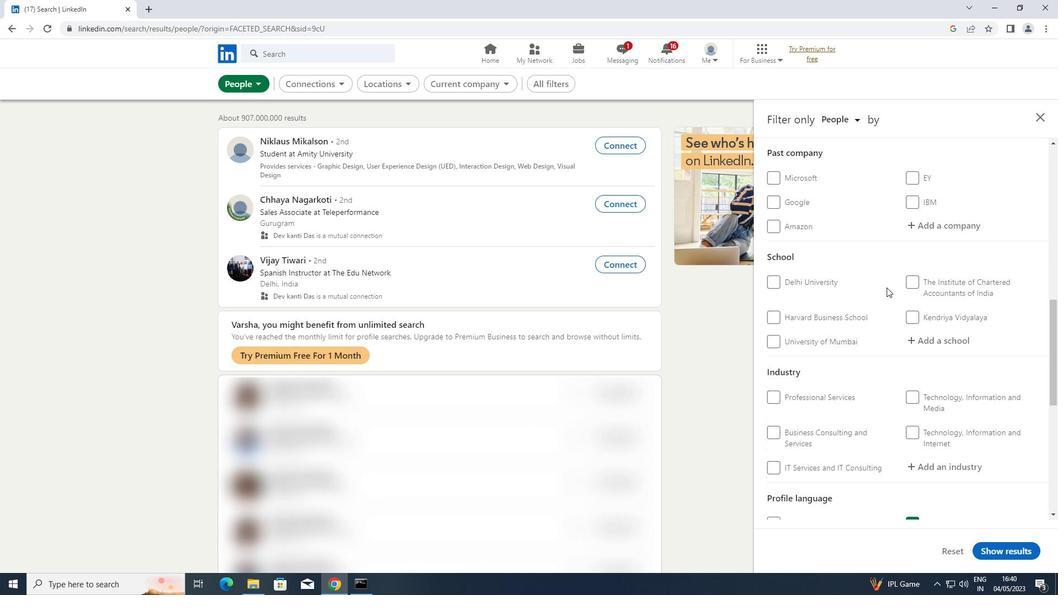 
Action: Mouse moved to (944, 283)
Screenshot: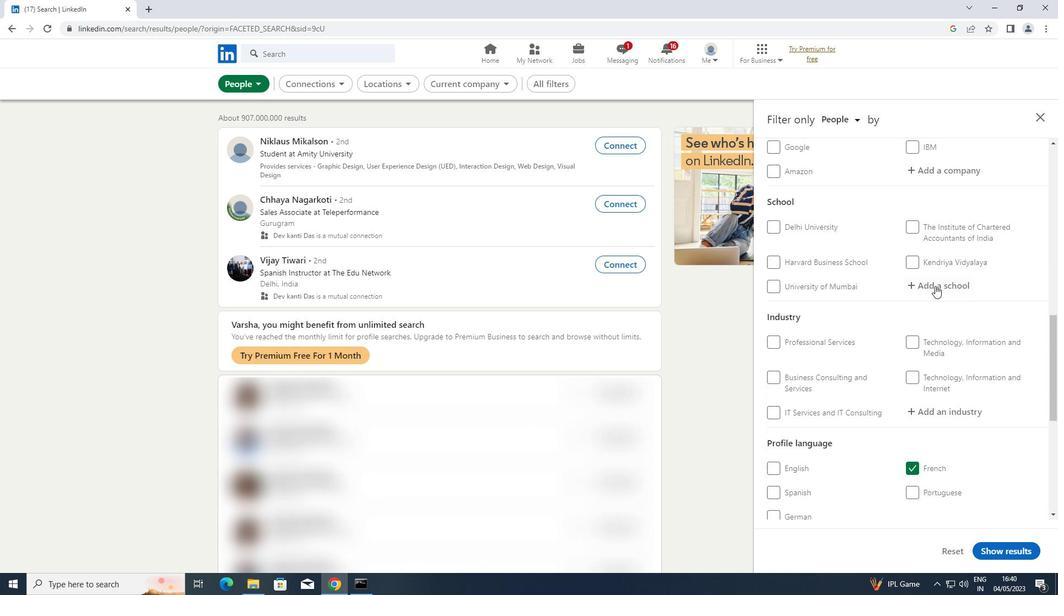 
Action: Mouse pressed left at (944, 283)
Screenshot: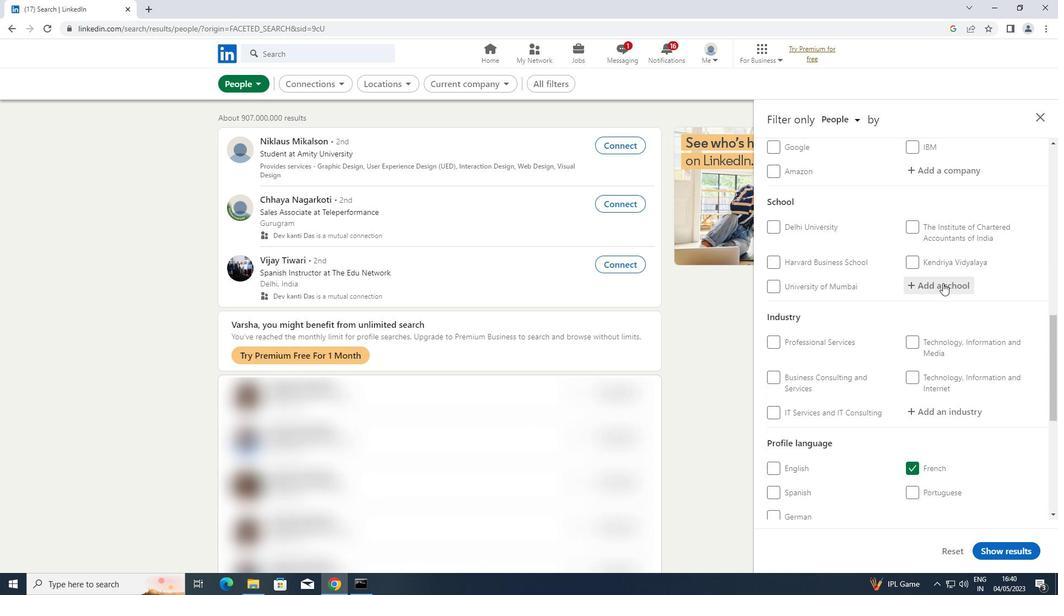 
Action: Key pressed <Key.shift>ICFAI
Screenshot: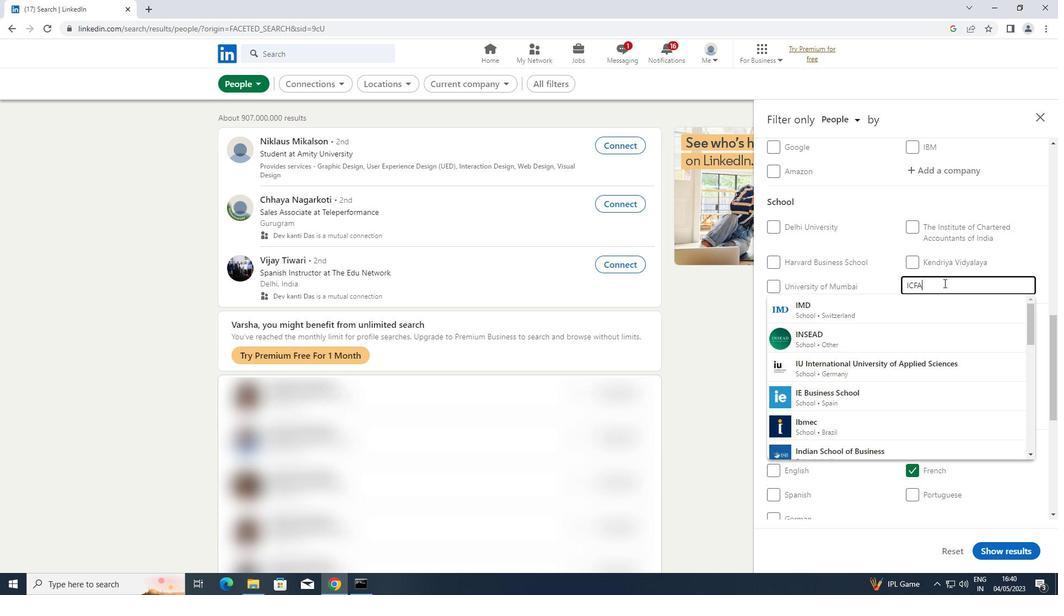 
Action: Mouse moved to (872, 328)
Screenshot: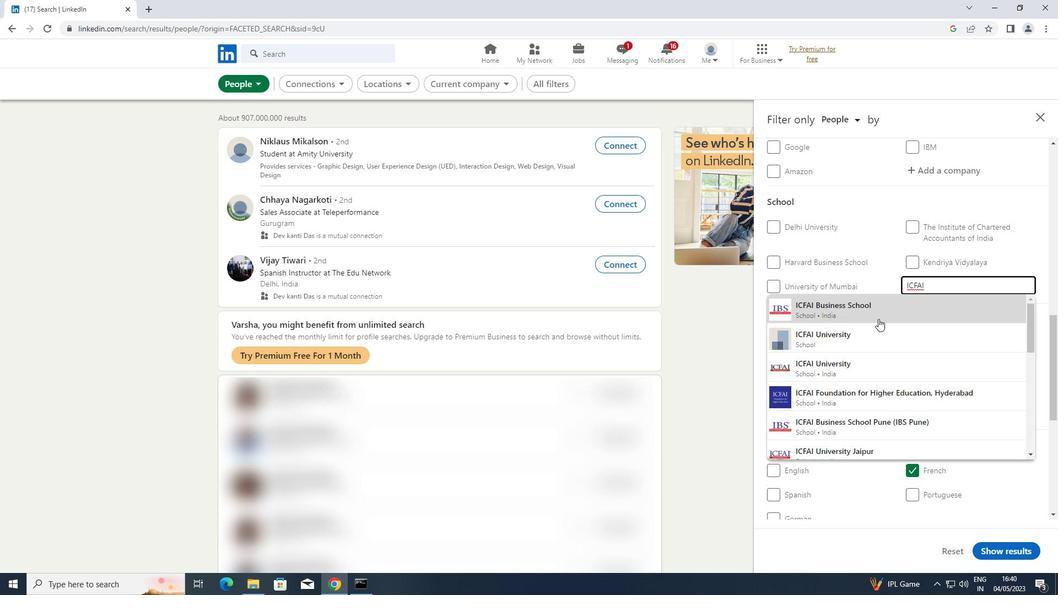 
Action: Mouse pressed left at (872, 328)
Screenshot: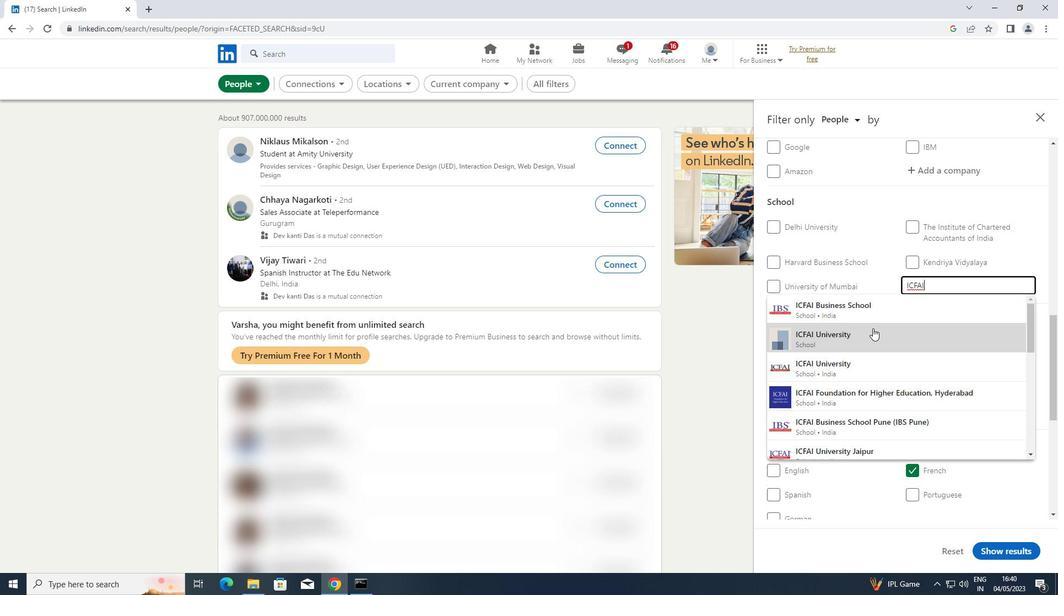 
Action: Mouse moved to (875, 327)
Screenshot: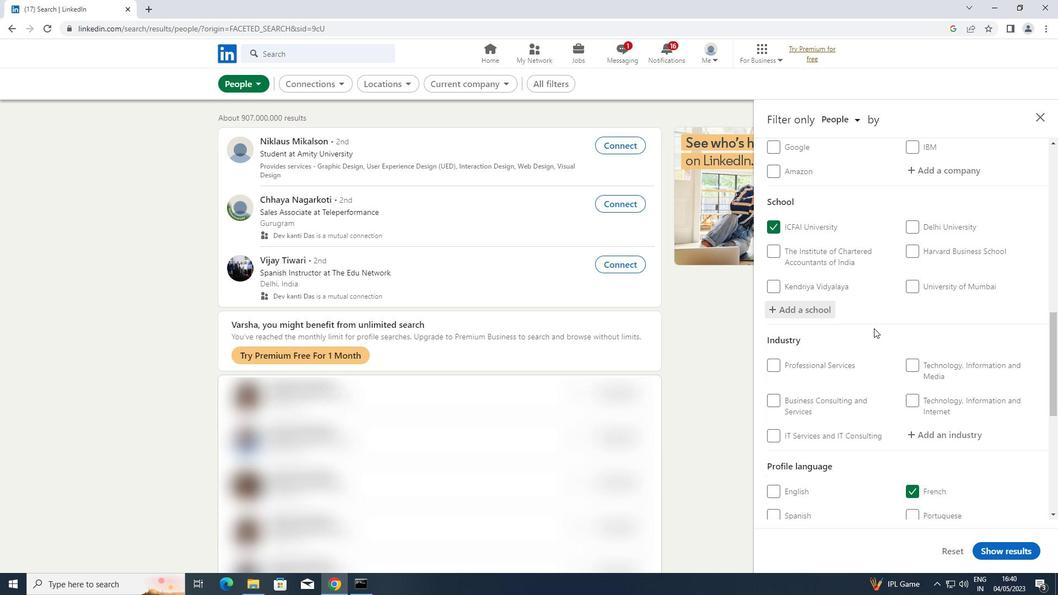 
Action: Mouse scrolled (875, 327) with delta (0, 0)
Screenshot: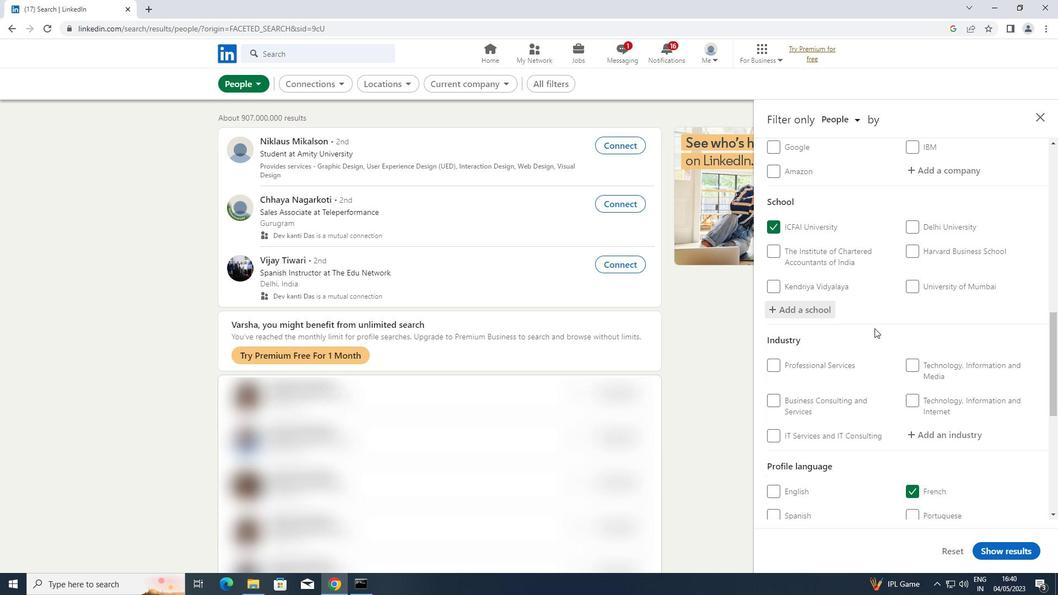 
Action: Mouse scrolled (875, 327) with delta (0, 0)
Screenshot: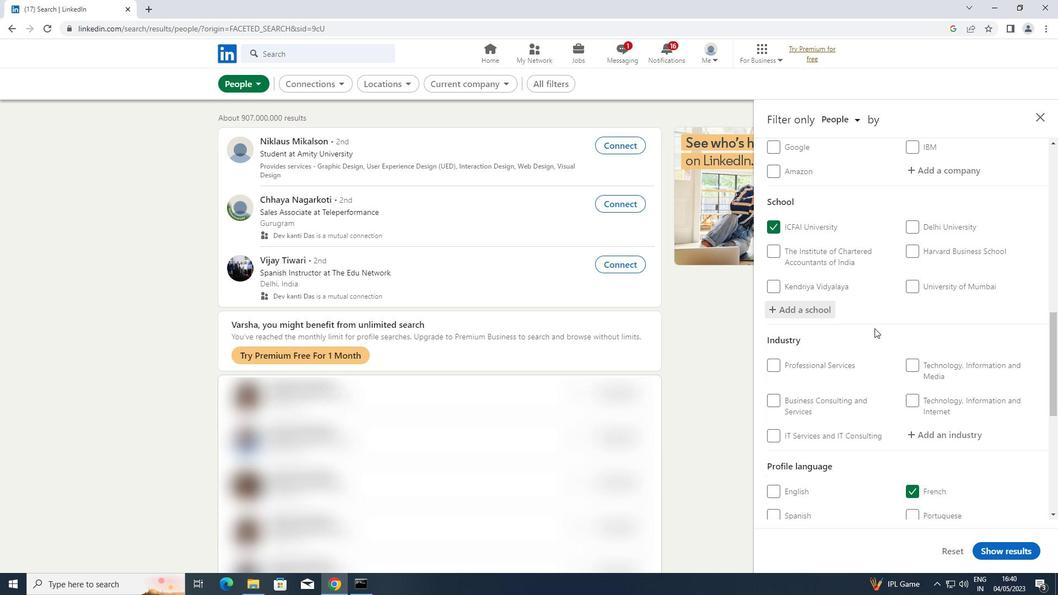 
Action: Mouse scrolled (875, 327) with delta (0, 0)
Screenshot: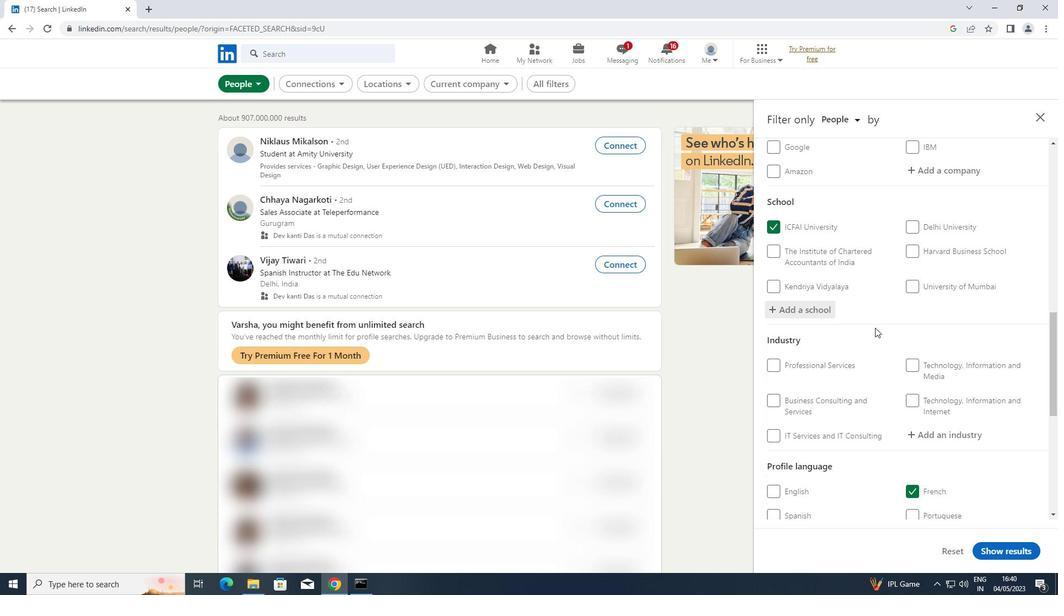 
Action: Mouse moved to (919, 266)
Screenshot: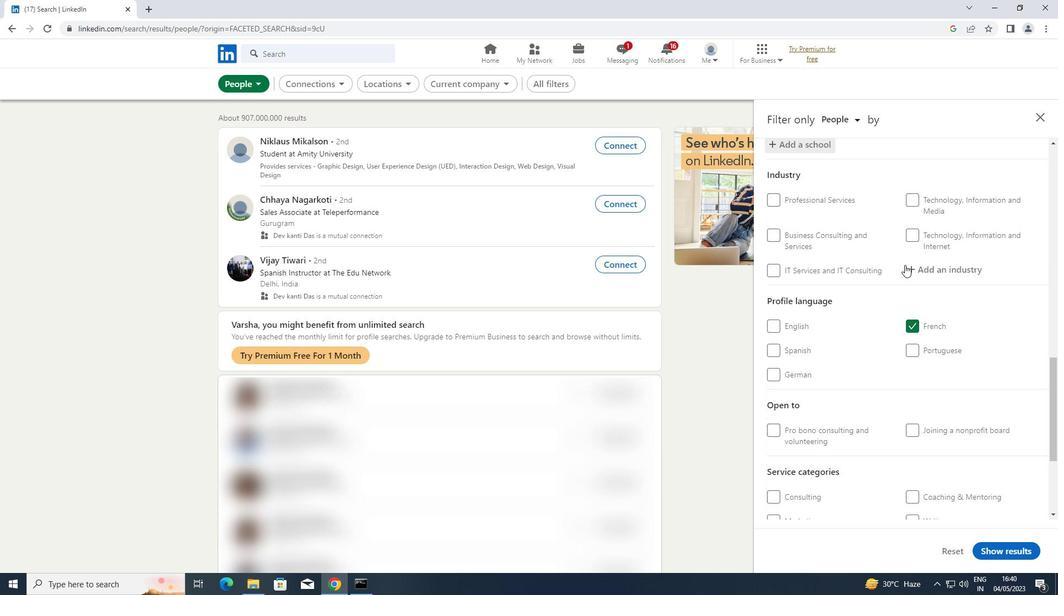 
Action: Mouse pressed left at (919, 266)
Screenshot: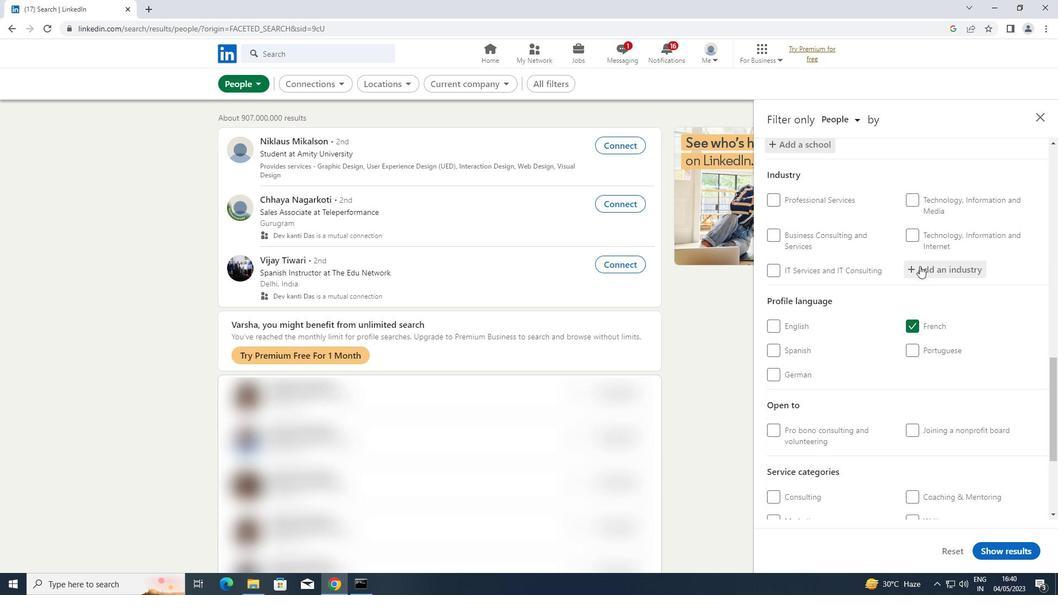 
Action: Key pressed <Key.shift>CONSTRUCTION<Key.space><Key.shift><Key.shift><Key.shift>HARDWARE
Screenshot: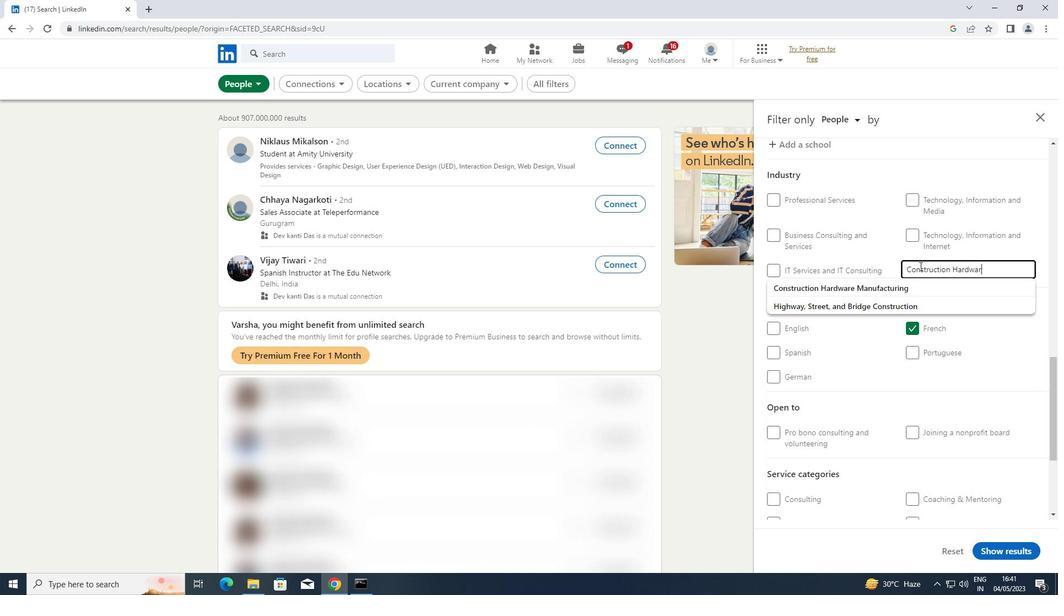 
Action: Mouse moved to (859, 287)
Screenshot: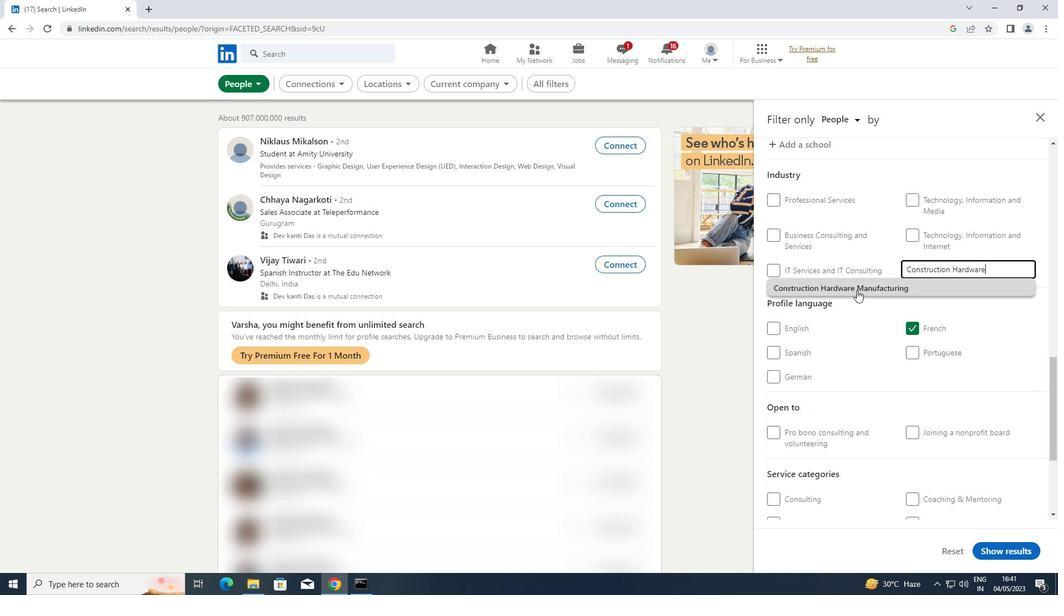 
Action: Mouse pressed left at (859, 287)
Screenshot: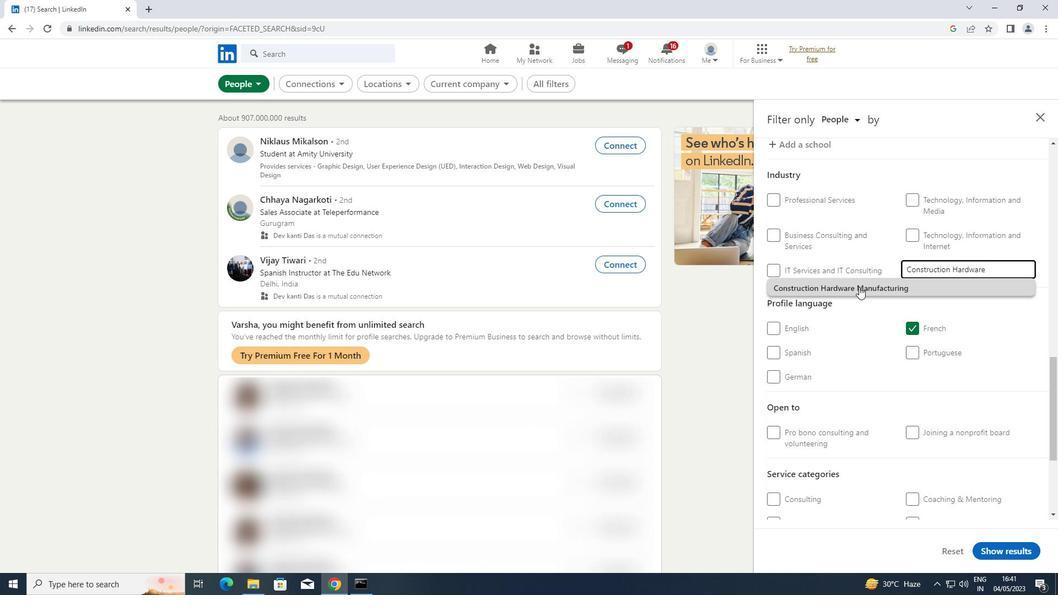 
Action: Mouse scrolled (859, 286) with delta (0, 0)
Screenshot: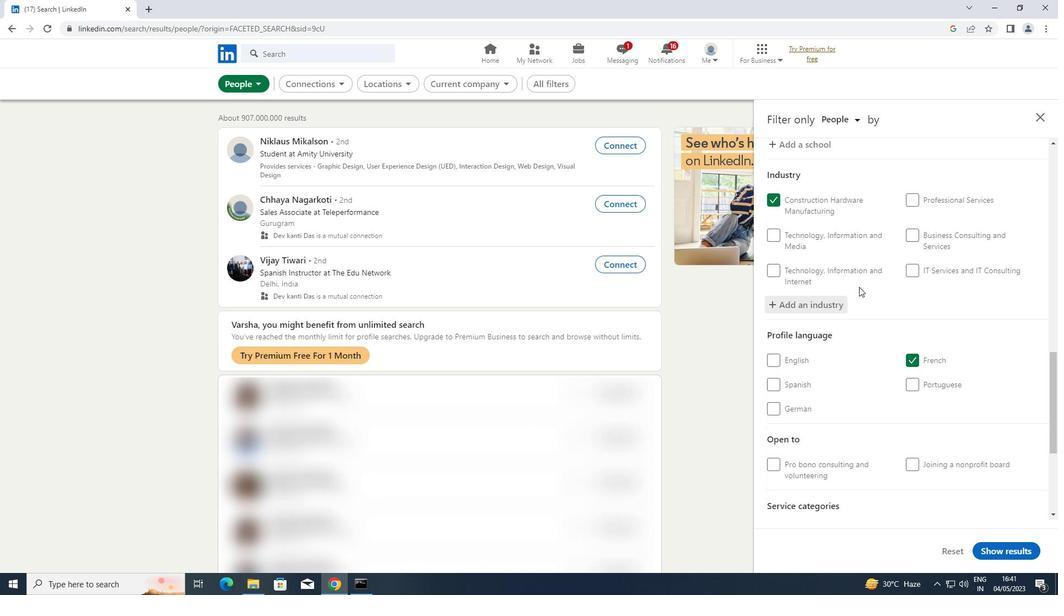 
Action: Mouse scrolled (859, 286) with delta (0, 0)
Screenshot: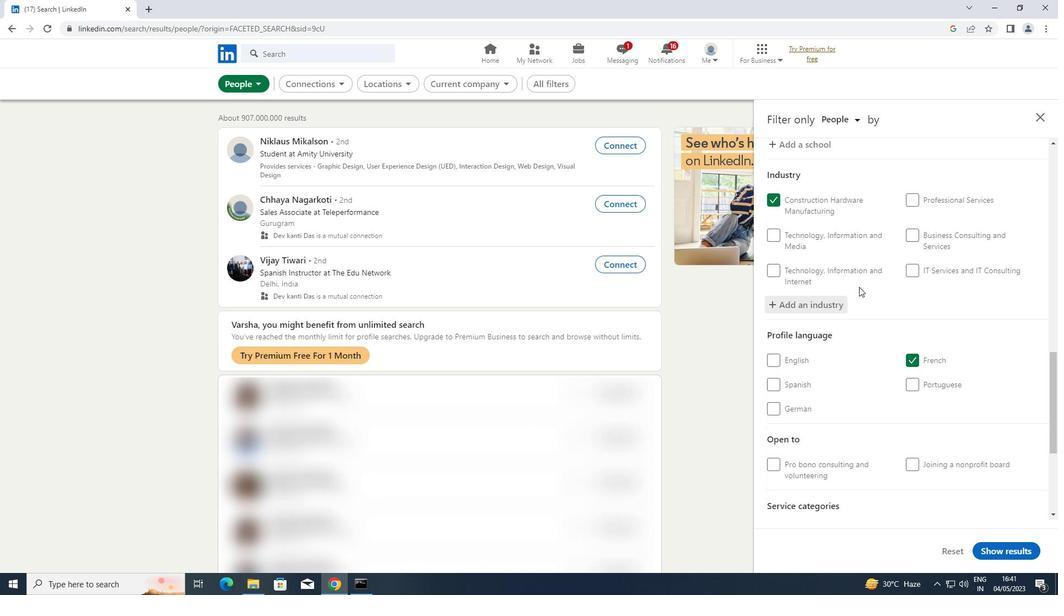 
Action: Mouse scrolled (859, 286) with delta (0, 0)
Screenshot: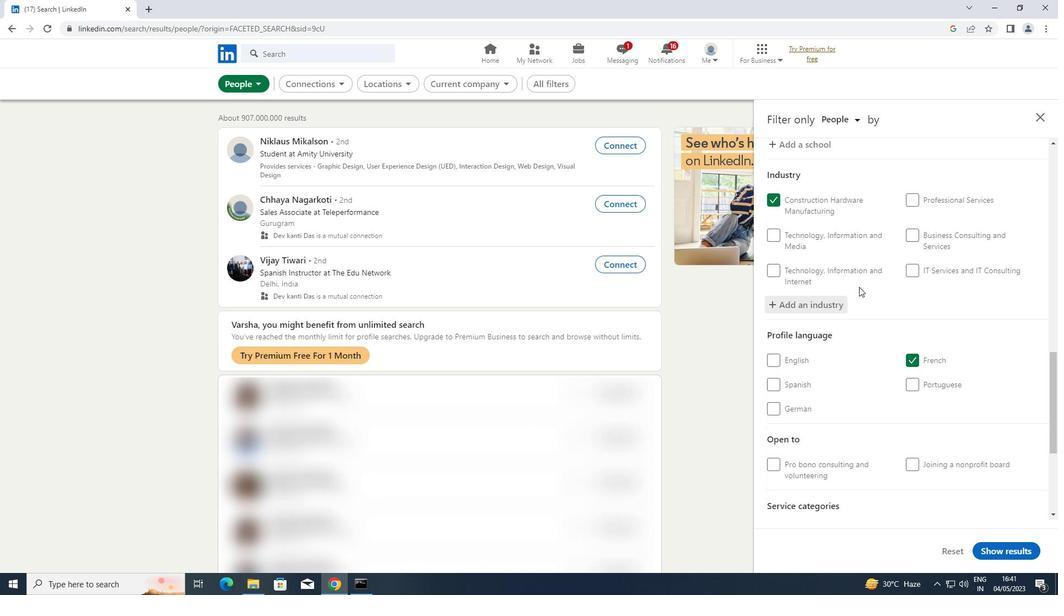 
Action: Mouse moved to (929, 413)
Screenshot: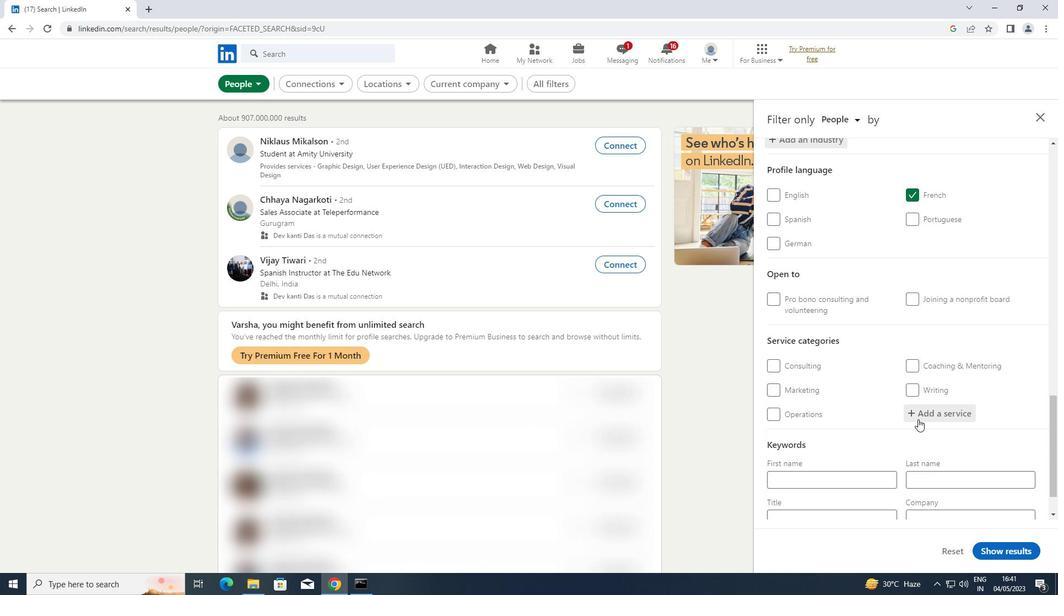 
Action: Mouse pressed left at (929, 413)
Screenshot: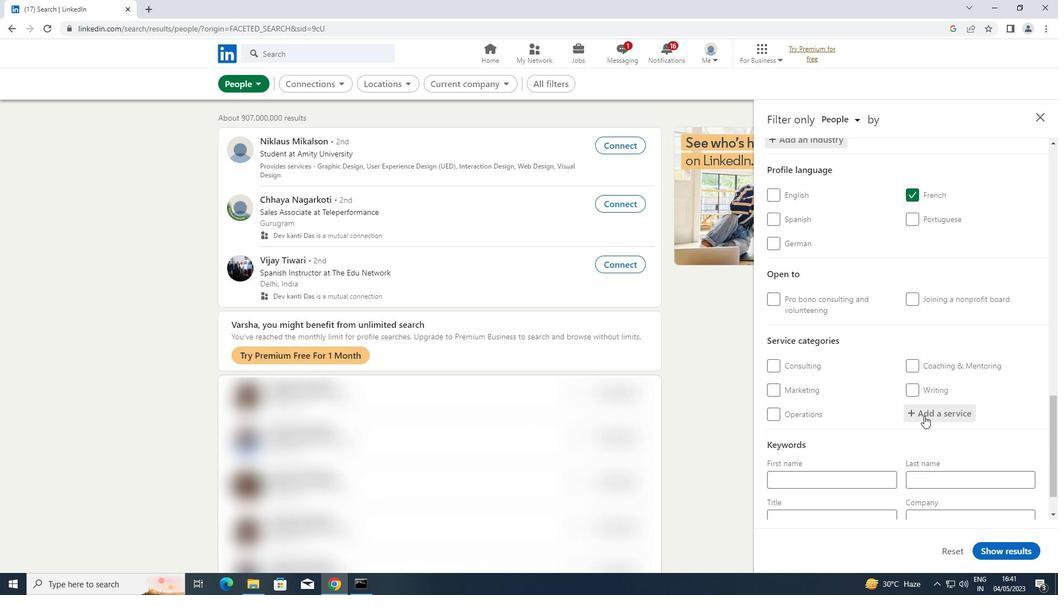 
Action: Key pressed <Key.shift>ILLUSTRATION
Screenshot: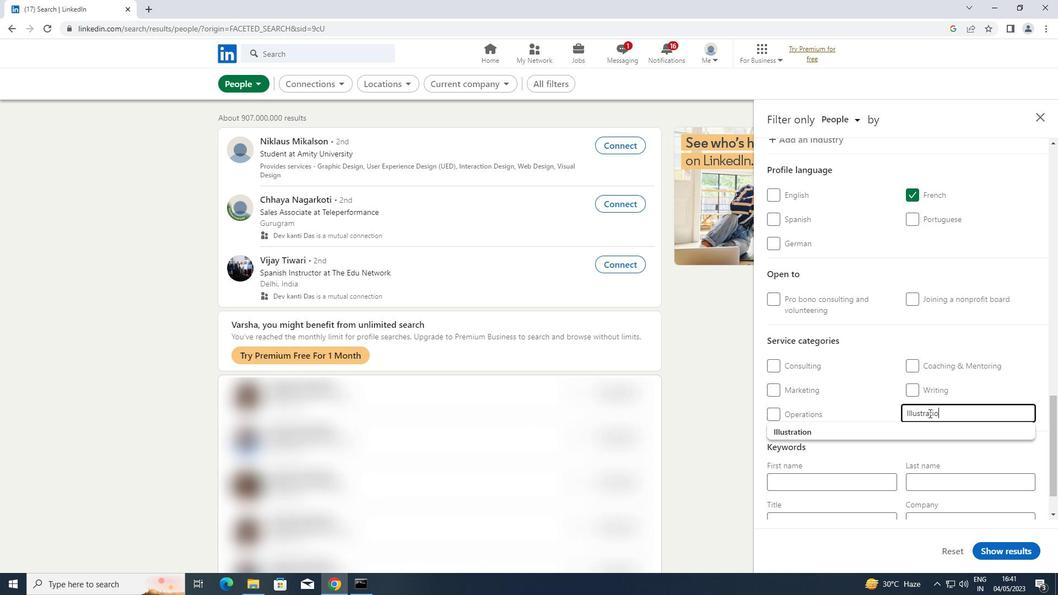 
Action: Mouse moved to (877, 432)
Screenshot: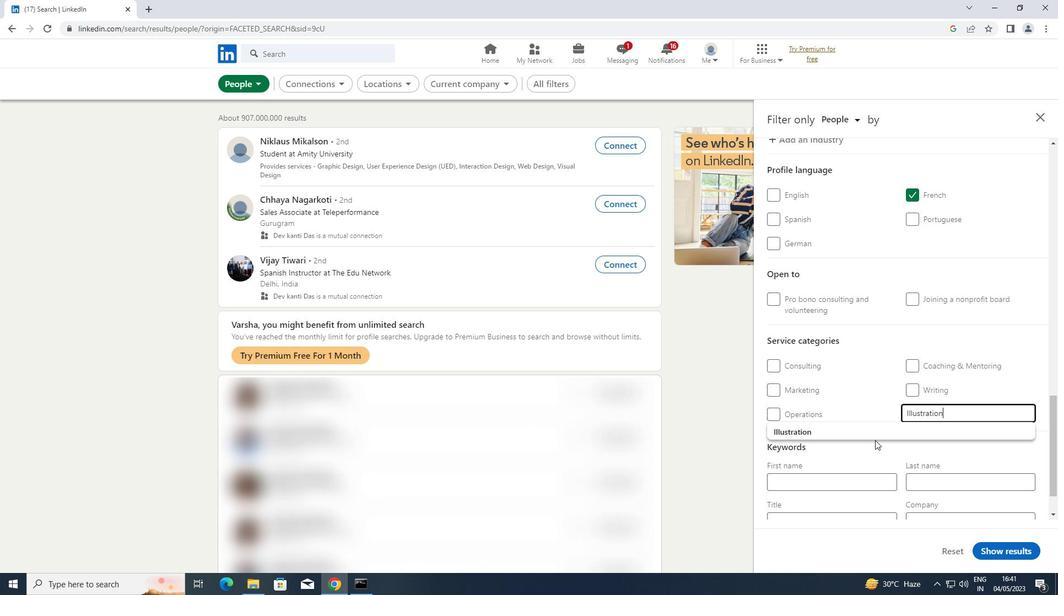 
Action: Mouse pressed left at (877, 432)
Screenshot: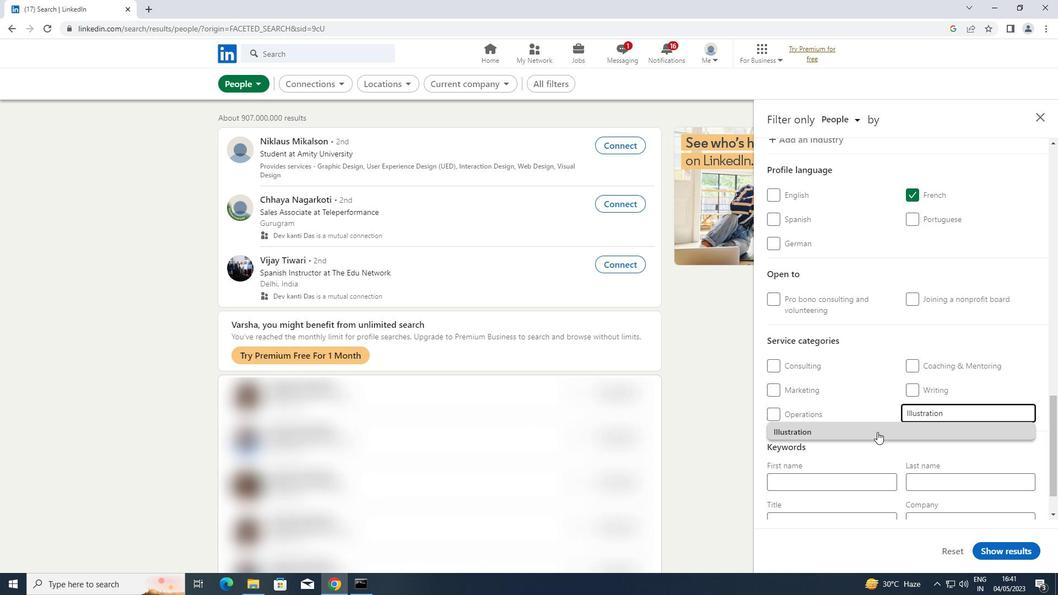 
Action: Mouse moved to (879, 430)
Screenshot: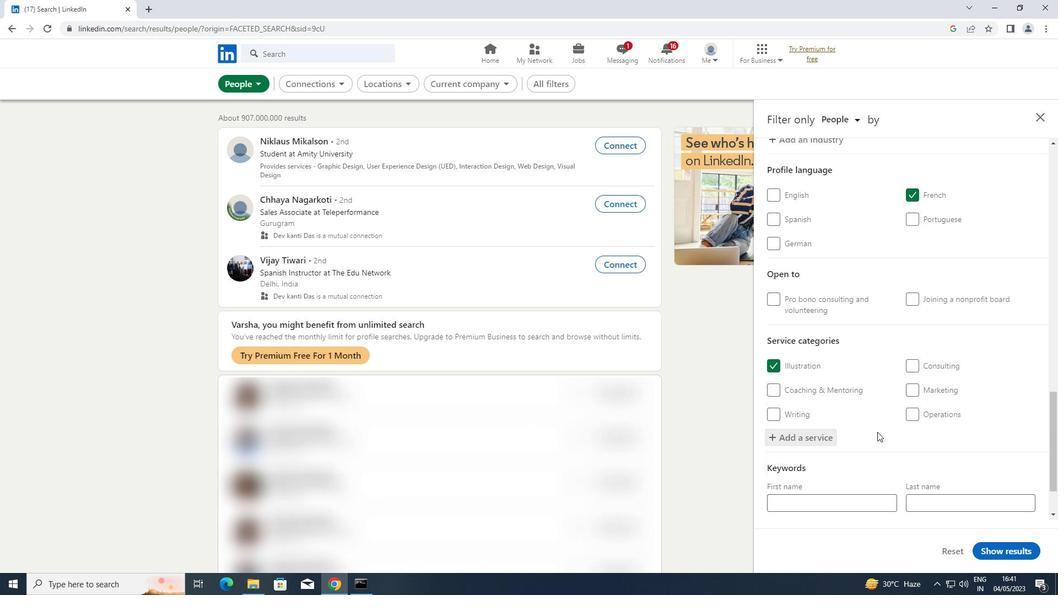 
Action: Mouse scrolled (879, 430) with delta (0, 0)
Screenshot: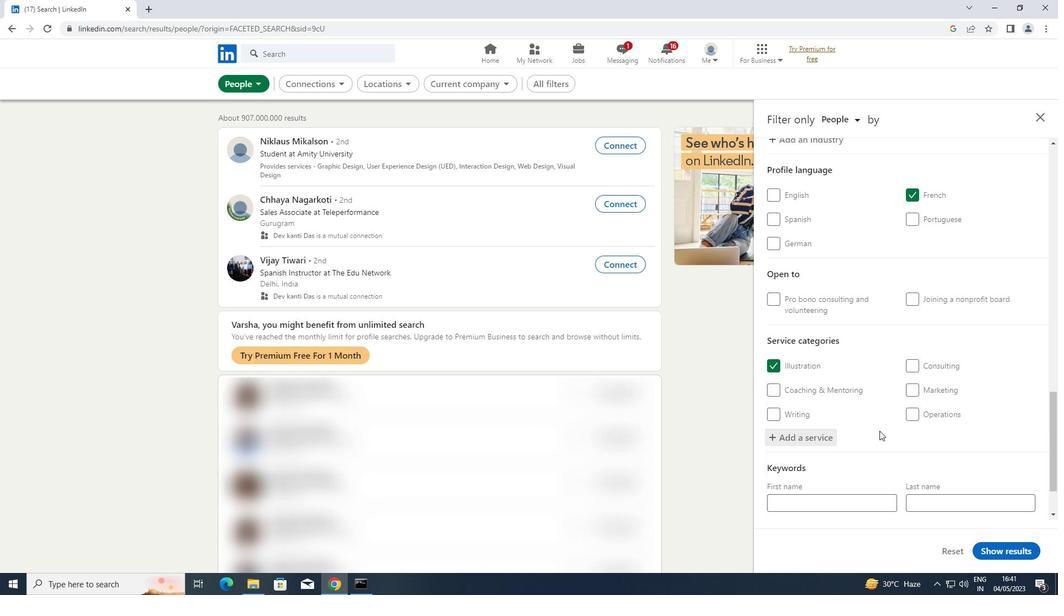 
Action: Mouse scrolled (879, 430) with delta (0, 0)
Screenshot: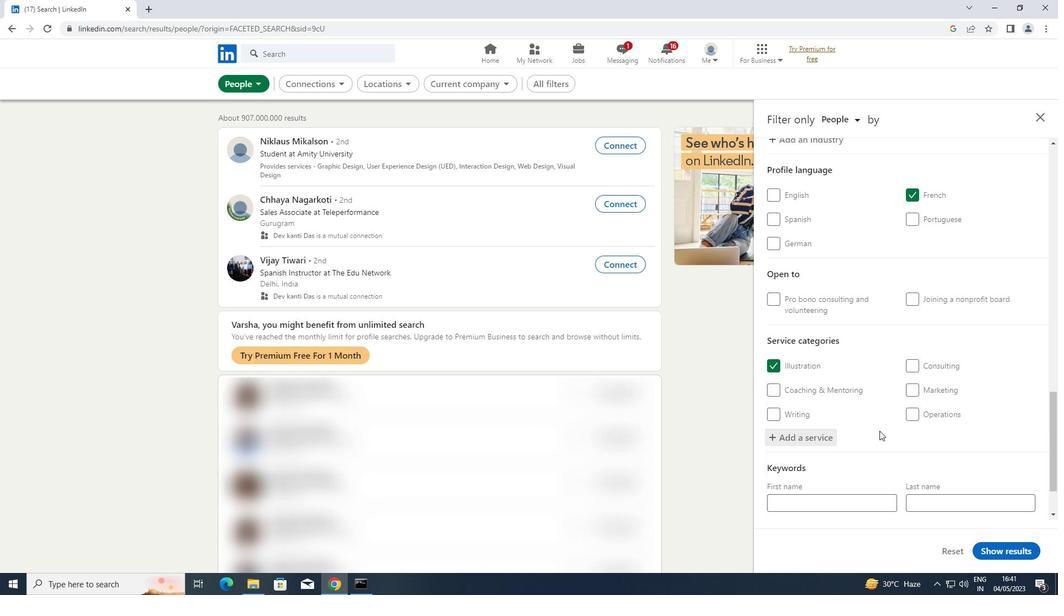 
Action: Mouse scrolled (879, 430) with delta (0, 0)
Screenshot: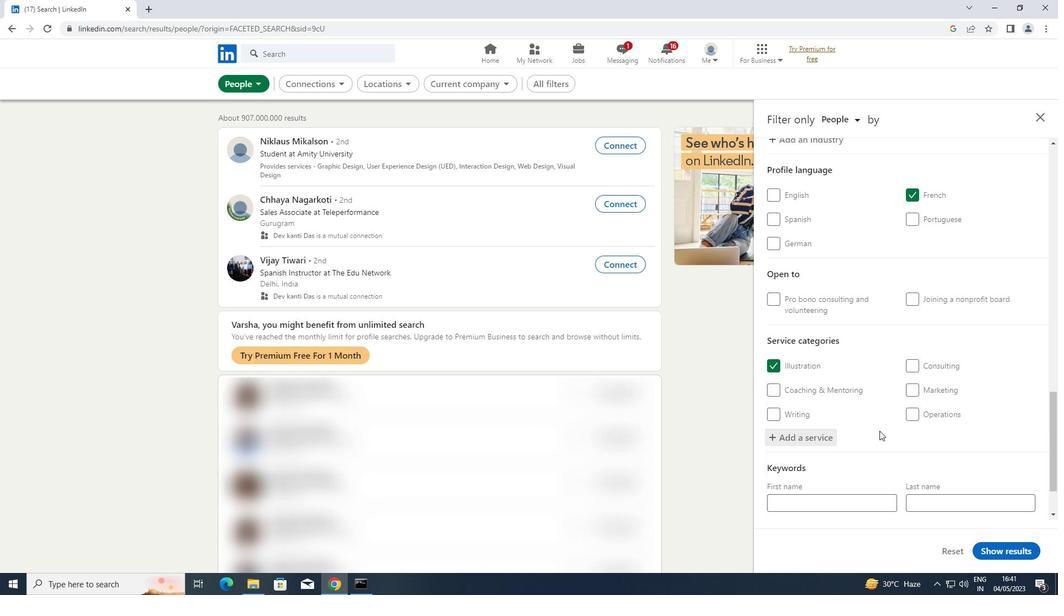 
Action: Mouse scrolled (879, 430) with delta (0, 0)
Screenshot: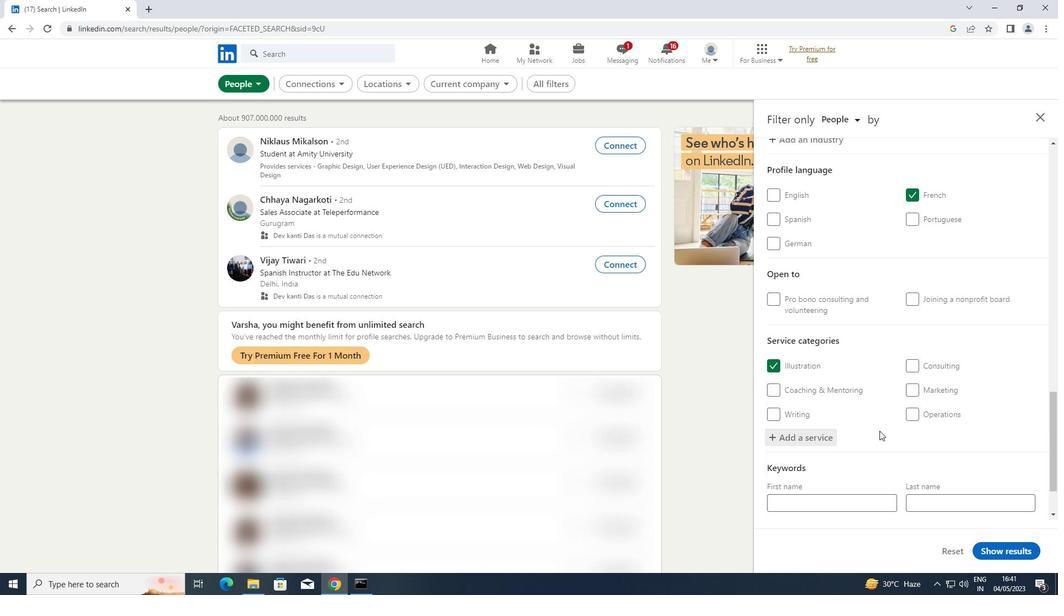 
Action: Mouse moved to (829, 470)
Screenshot: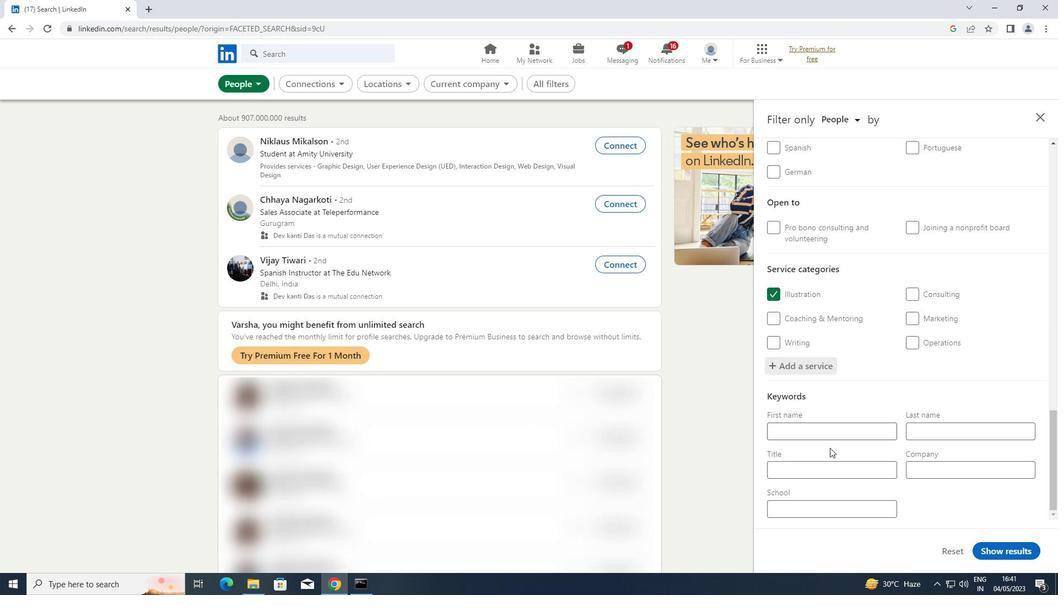 
Action: Mouse pressed left at (829, 470)
Screenshot: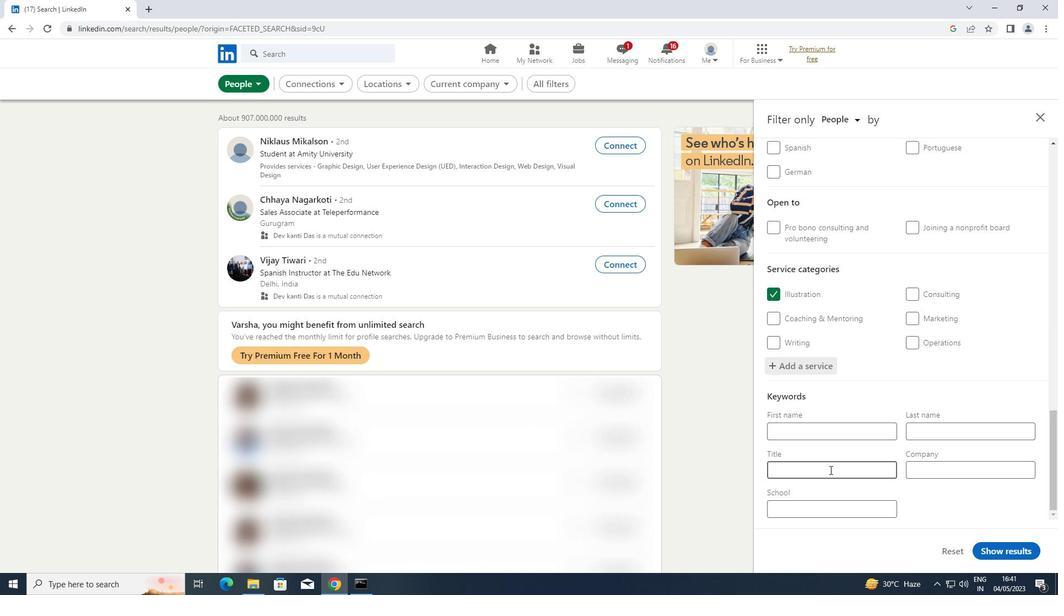 
Action: Key pressed <Key.shift>GROUP<Key.space><Key.shift>SALES
Screenshot: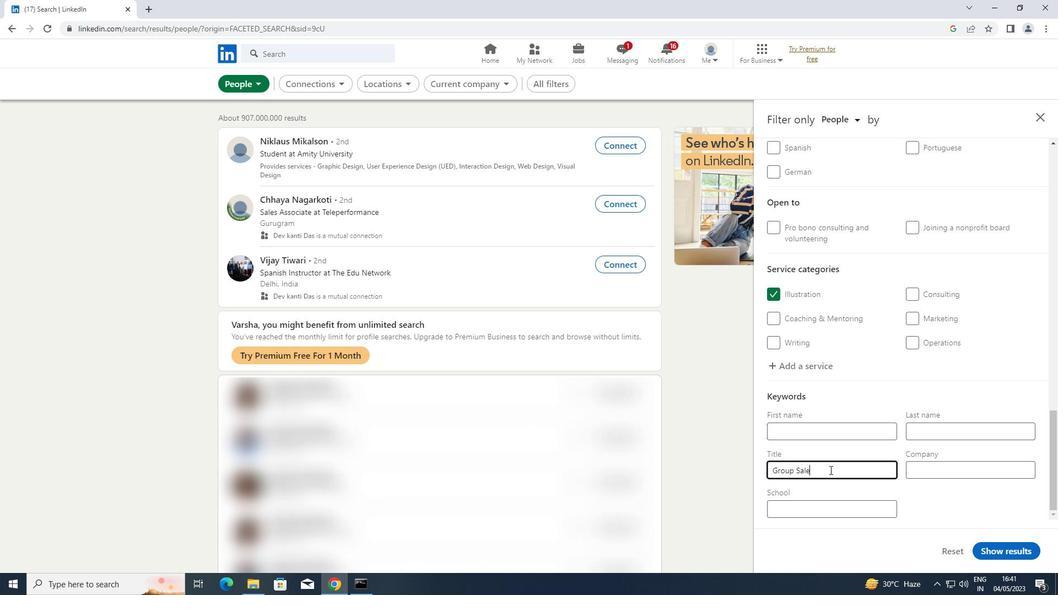 
Action: Mouse moved to (1005, 553)
Screenshot: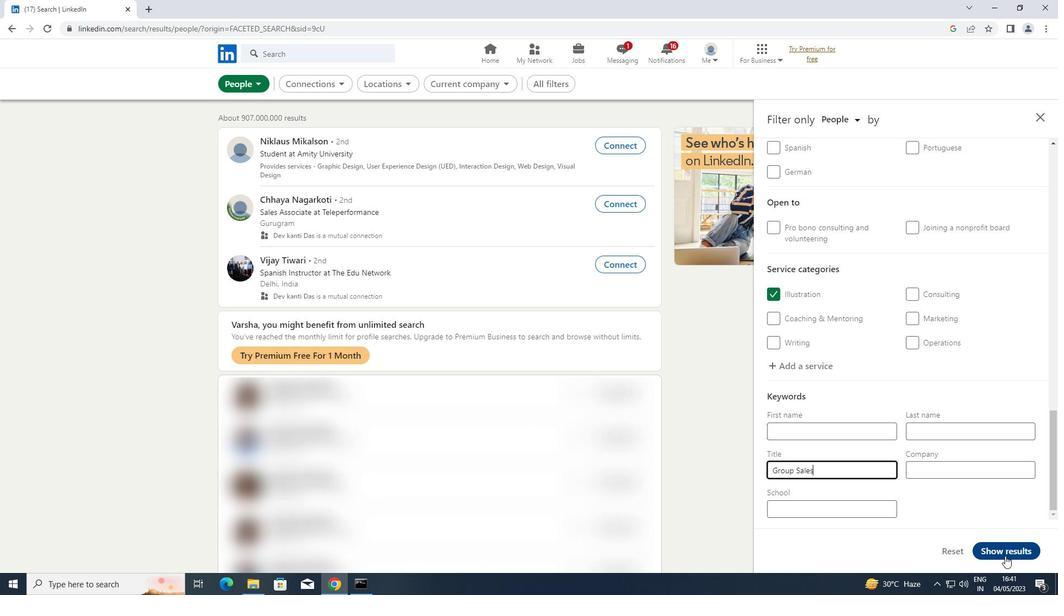 
Action: Mouse pressed left at (1005, 553)
Screenshot: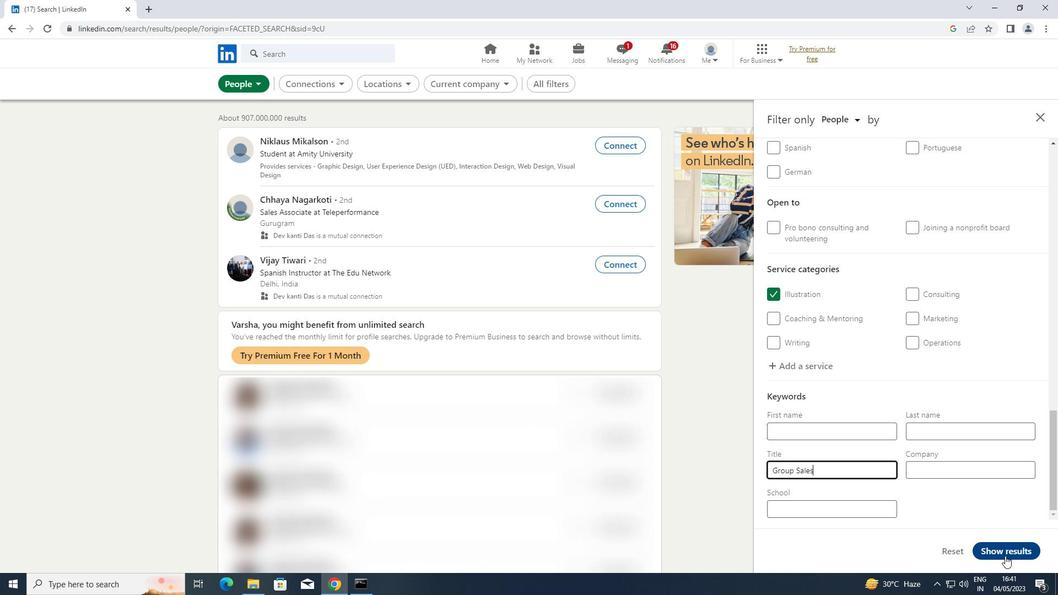 
